Task: Find connections with filter location Erftstadt with filter topic #Lockdownwith filter profile language German with filter current company Antler with filter school Maharshi Dayanand College of Arts Science & Commerce Kamgar Manzil 25 Dr.S.S.Rao Road Parel Mumbai 400 012 with filter industry Data Infrastructure and Analytics with filter service category Demand Generation with filter keywords title Mason
Action: Mouse moved to (559, 75)
Screenshot: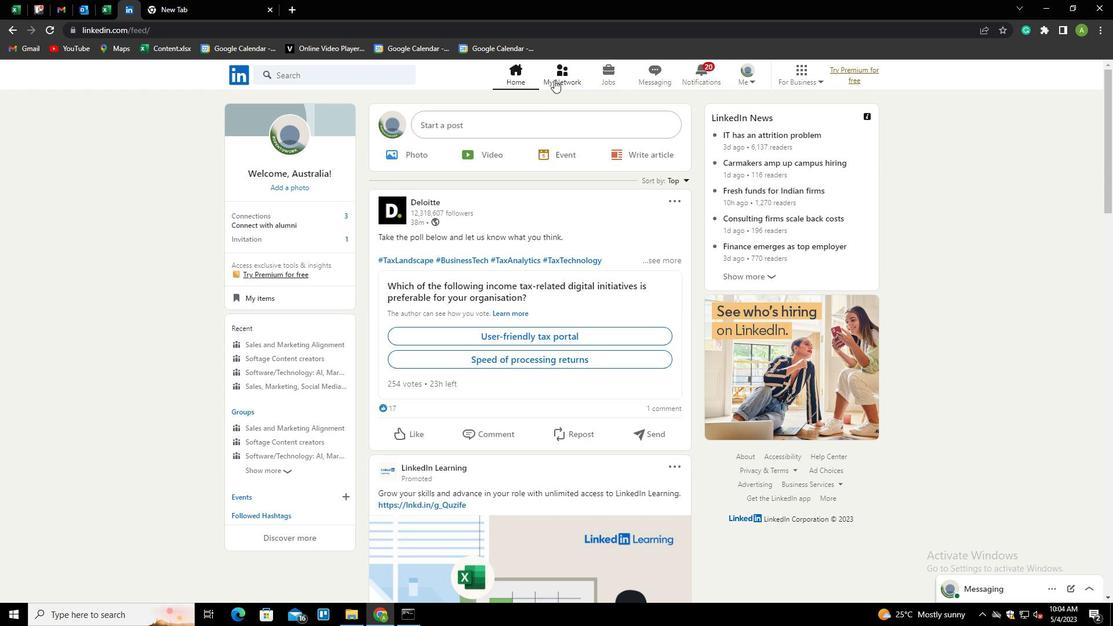
Action: Mouse pressed left at (559, 75)
Screenshot: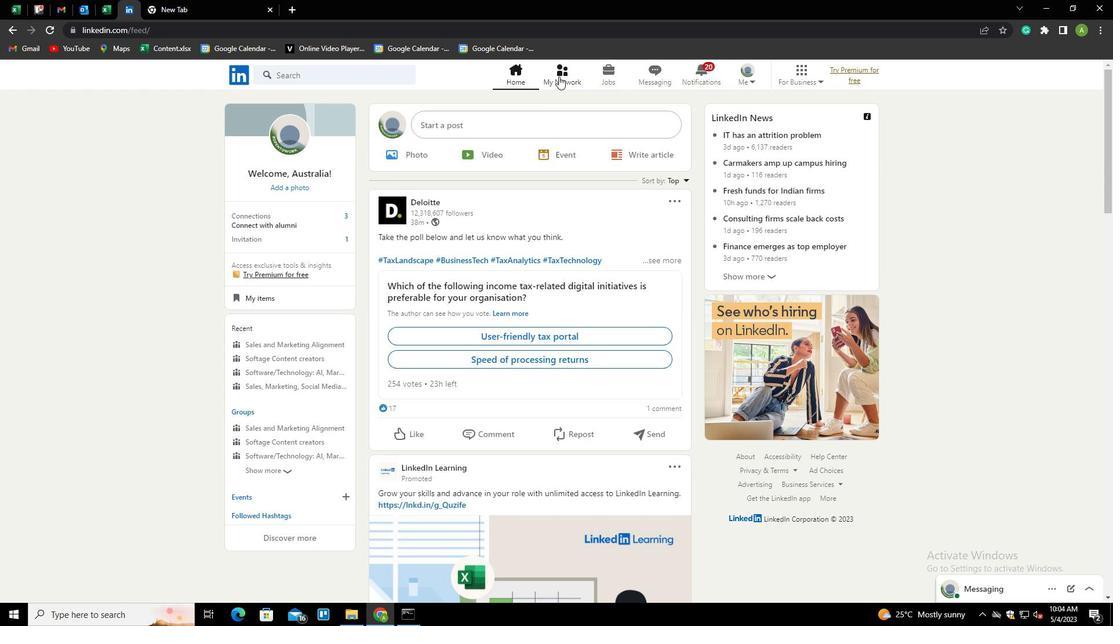 
Action: Mouse moved to (300, 138)
Screenshot: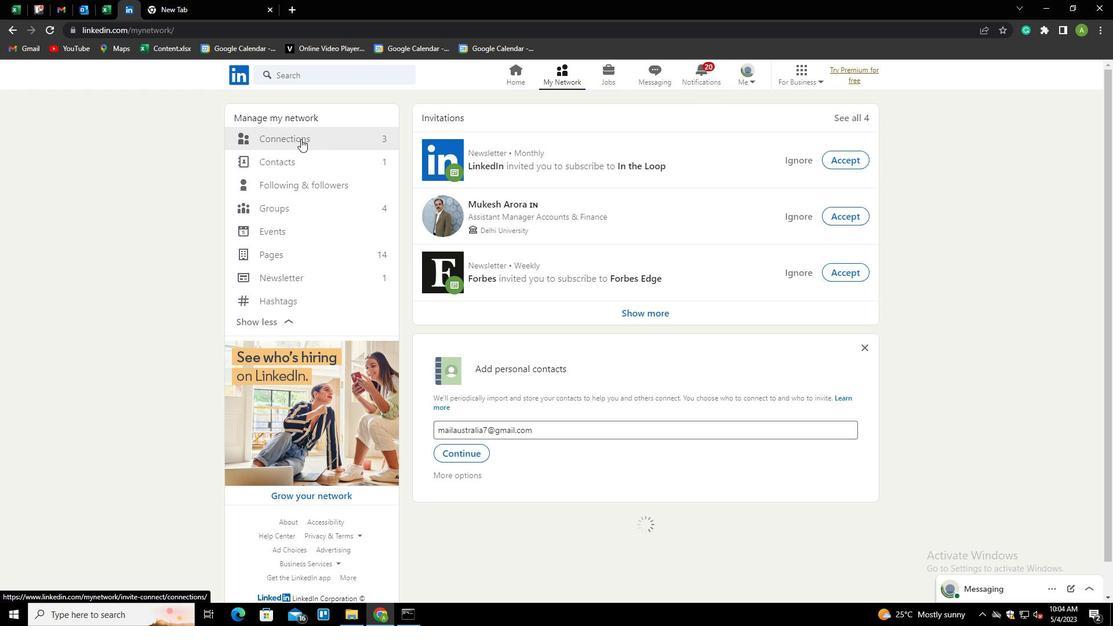 
Action: Mouse pressed left at (300, 138)
Screenshot: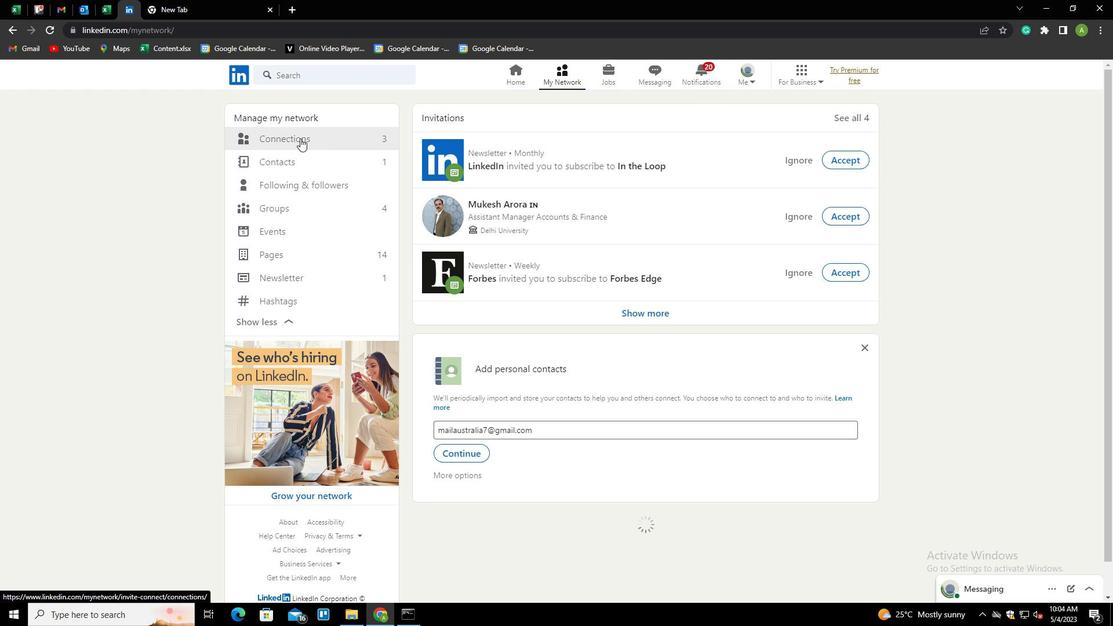 
Action: Mouse moved to (631, 139)
Screenshot: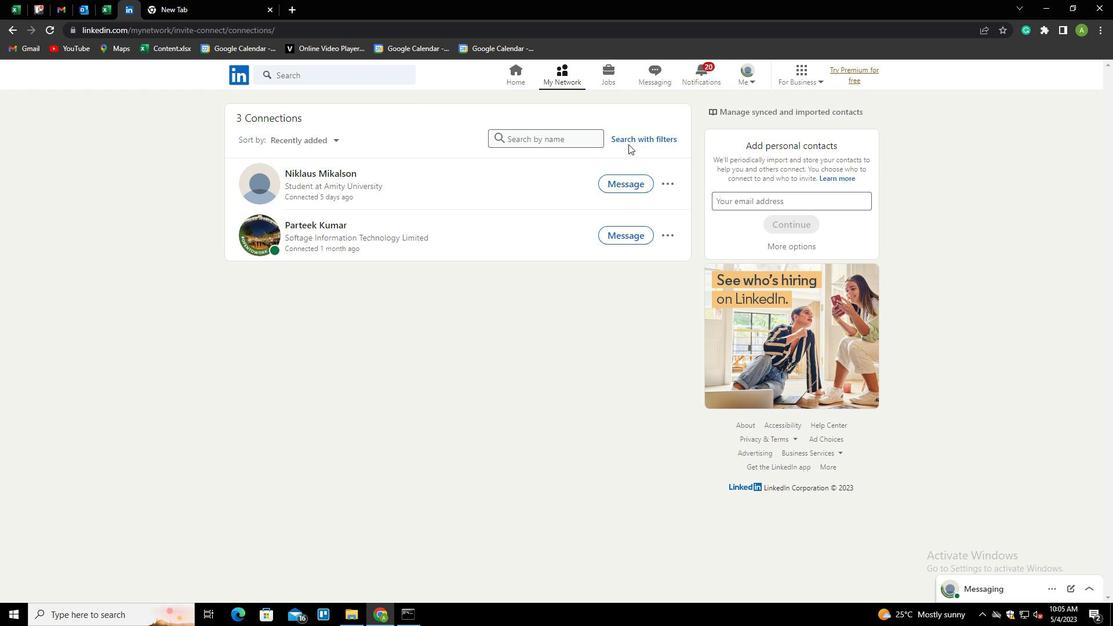
Action: Mouse pressed left at (631, 139)
Screenshot: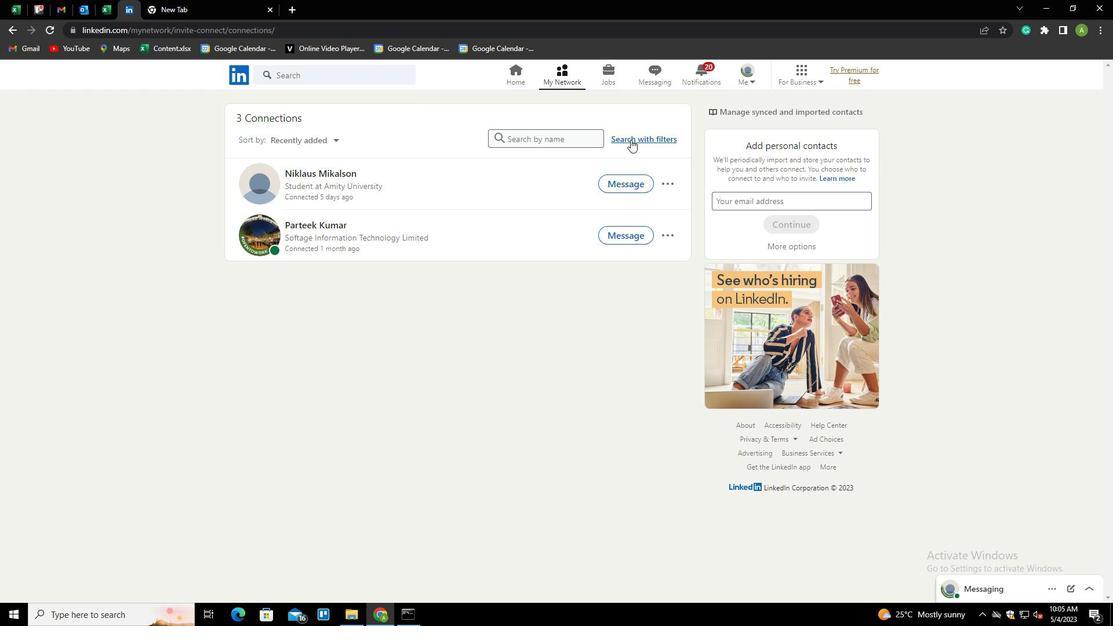 
Action: Mouse moved to (596, 108)
Screenshot: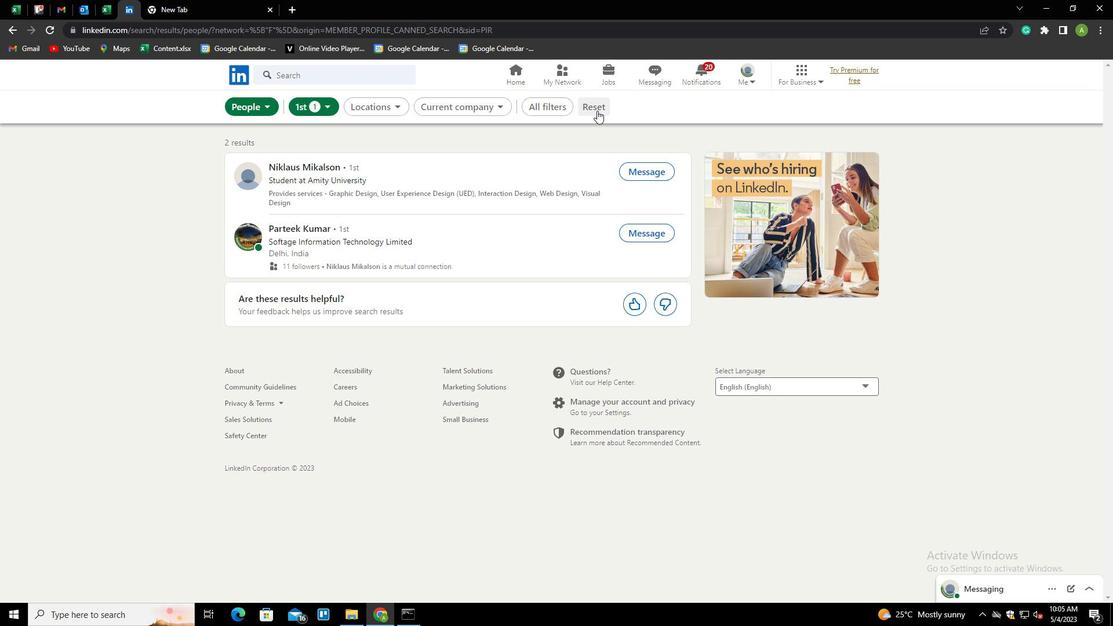 
Action: Mouse pressed left at (596, 108)
Screenshot: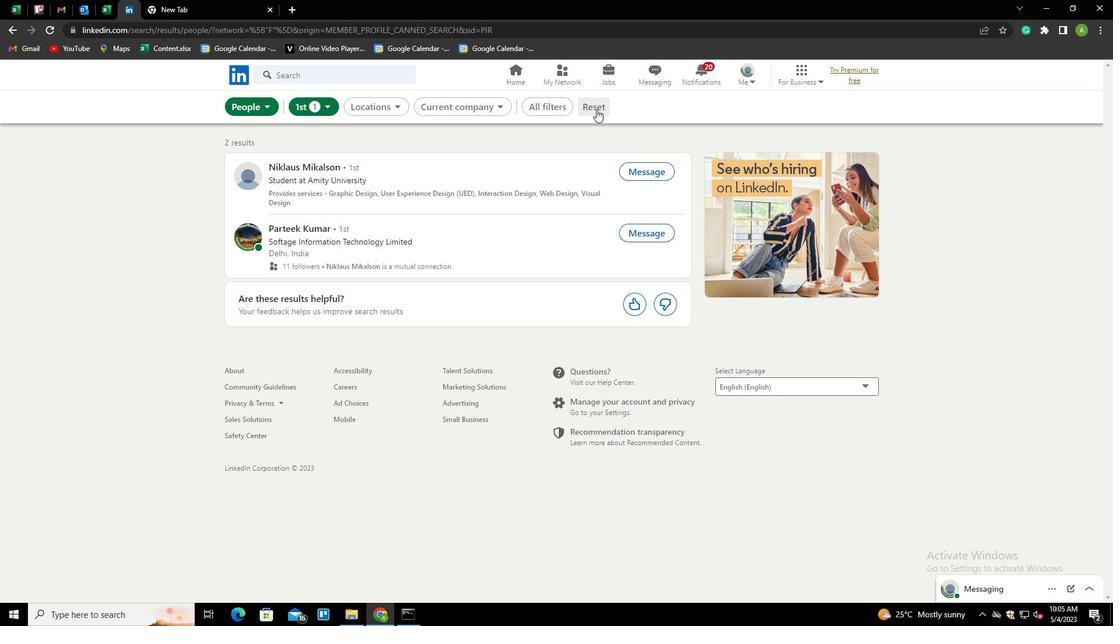 
Action: Mouse moved to (581, 109)
Screenshot: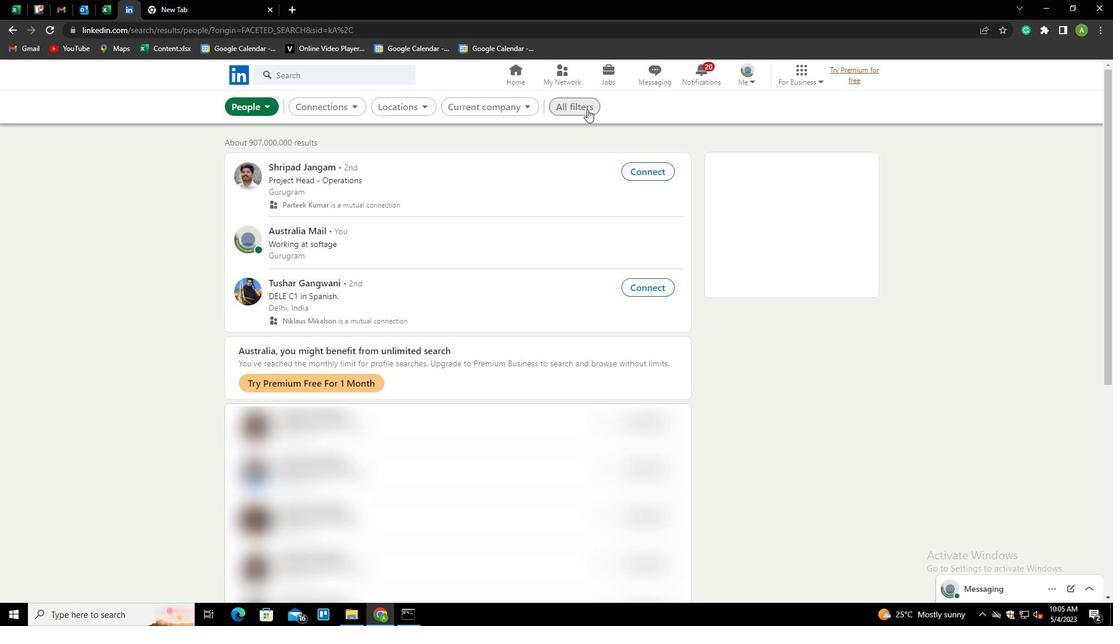 
Action: Mouse pressed left at (581, 109)
Screenshot: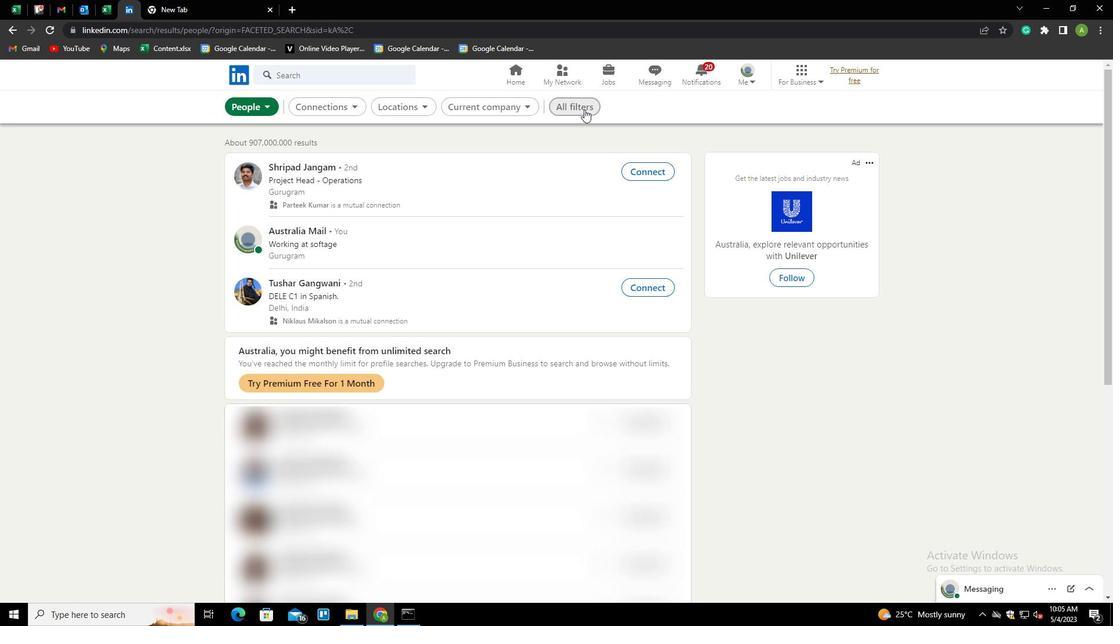 
Action: Mouse moved to (949, 347)
Screenshot: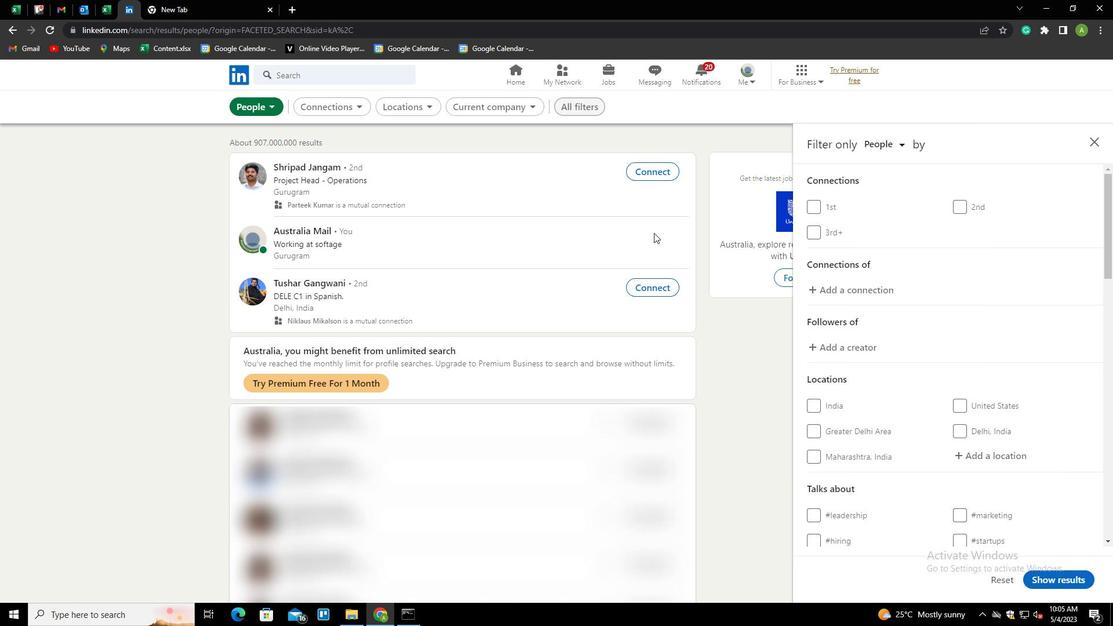 
Action: Mouse scrolled (949, 346) with delta (0, 0)
Screenshot: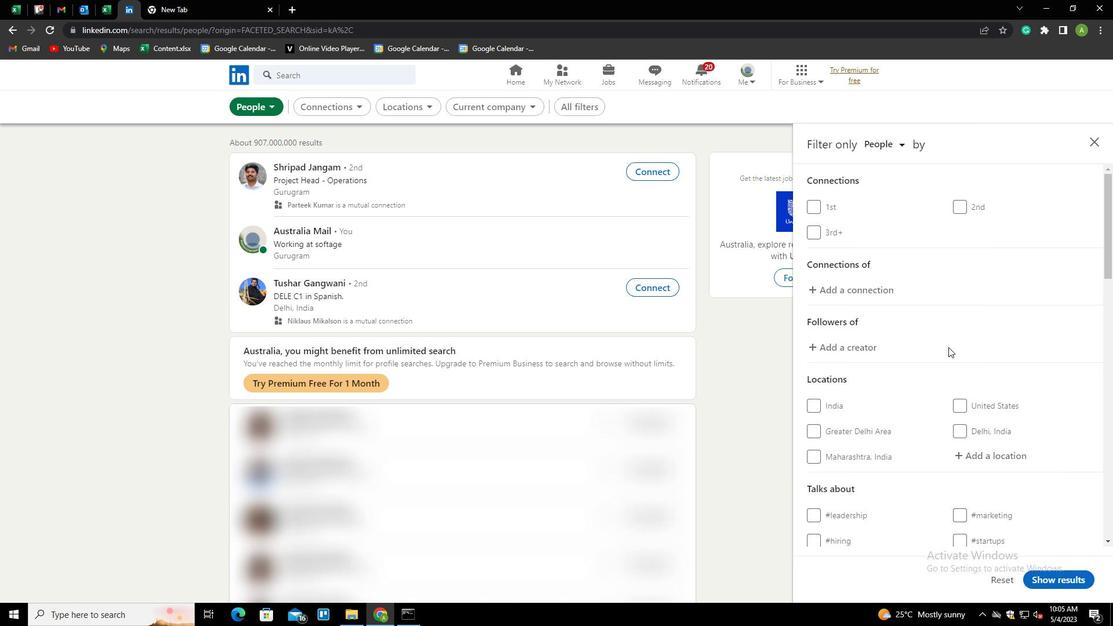 
Action: Mouse scrolled (949, 346) with delta (0, 0)
Screenshot: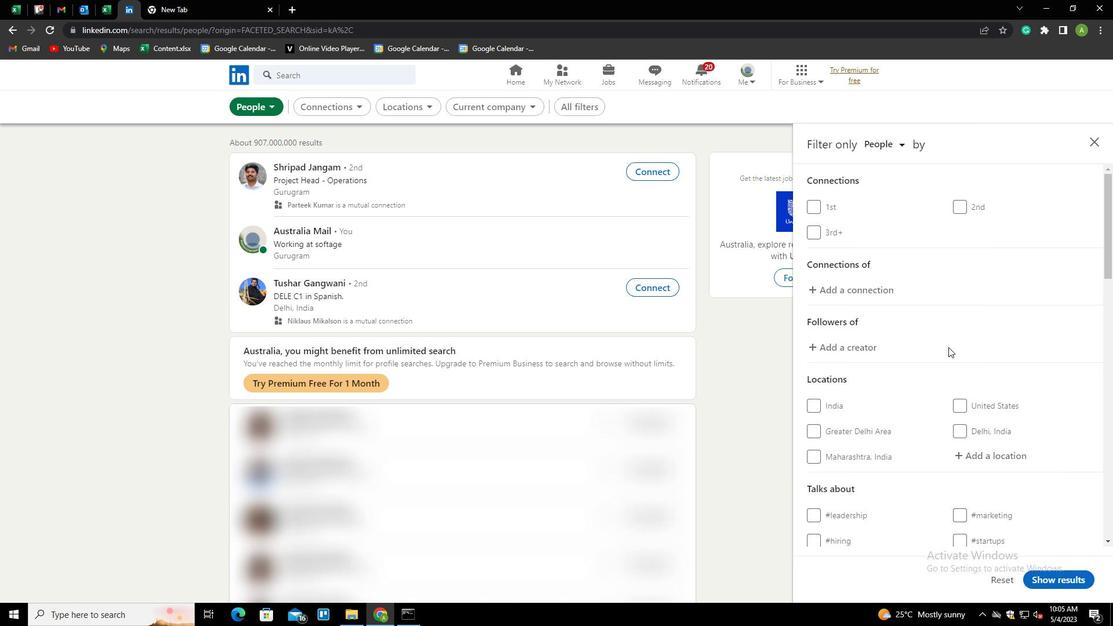 
Action: Mouse moved to (989, 340)
Screenshot: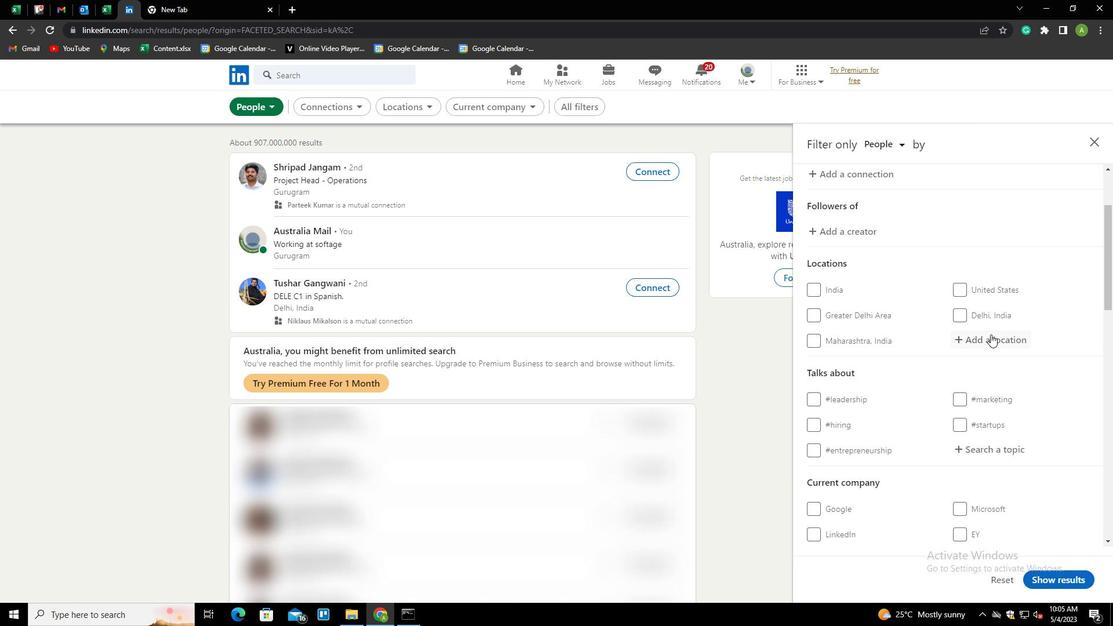 
Action: Mouse pressed left at (989, 340)
Screenshot: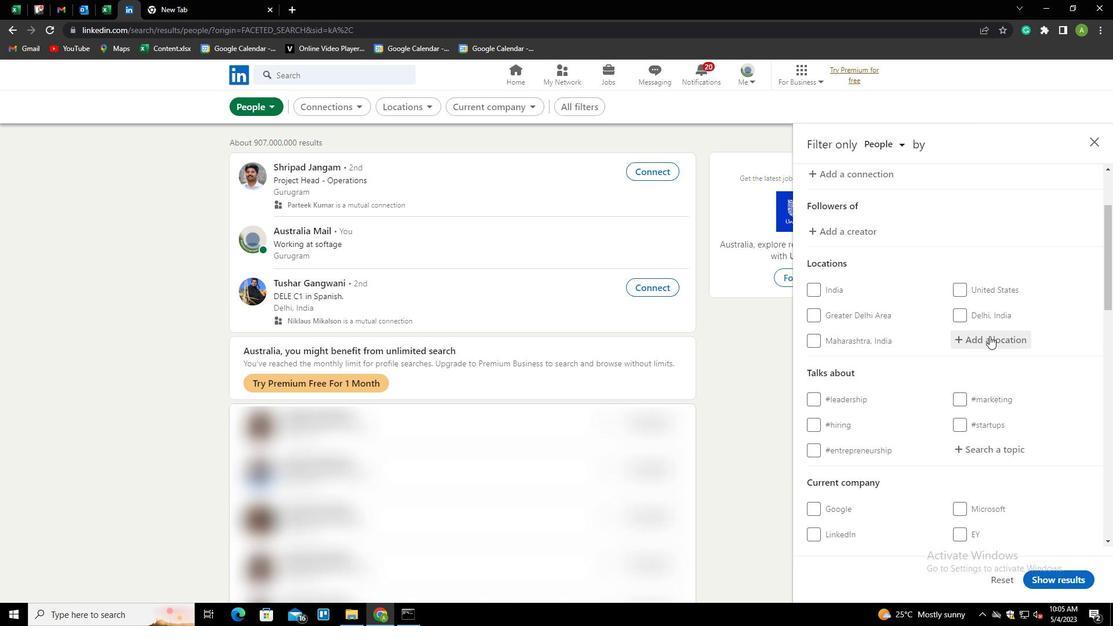 
Action: Key pressed <Key.shift>ERFTSTAD<Key.down><Key.enter>
Screenshot: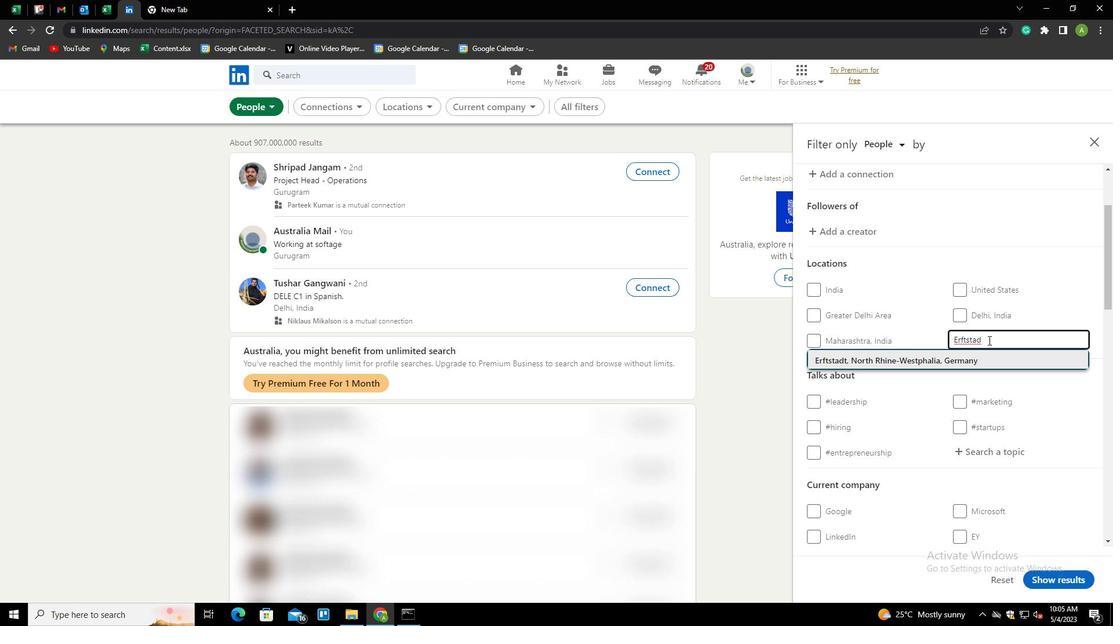 
Action: Mouse scrolled (989, 339) with delta (0, 0)
Screenshot: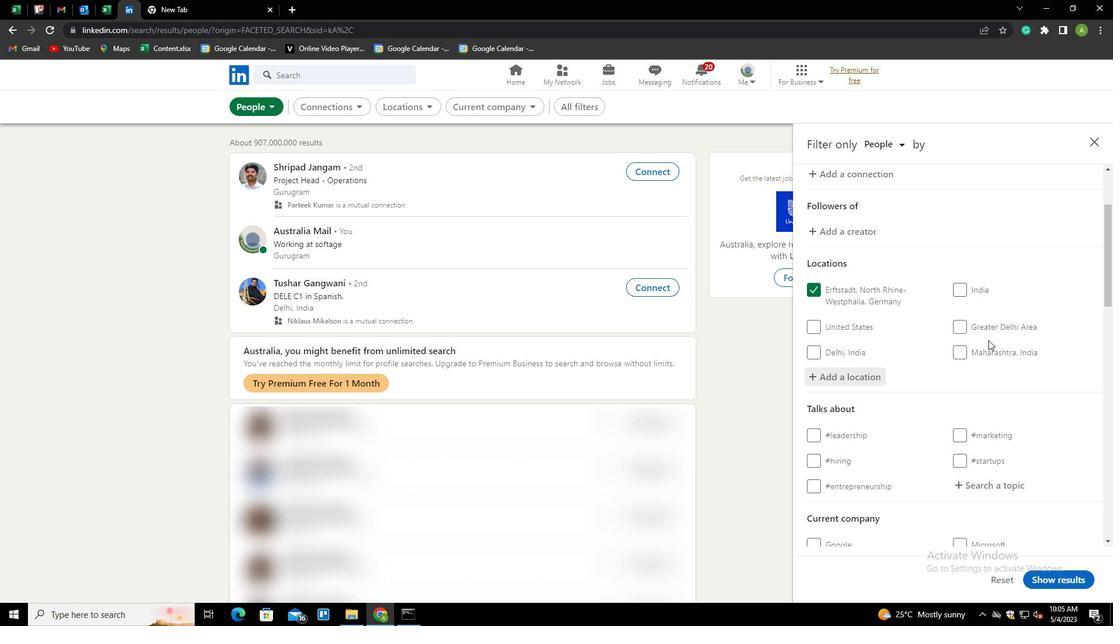 
Action: Mouse scrolled (989, 339) with delta (0, 0)
Screenshot: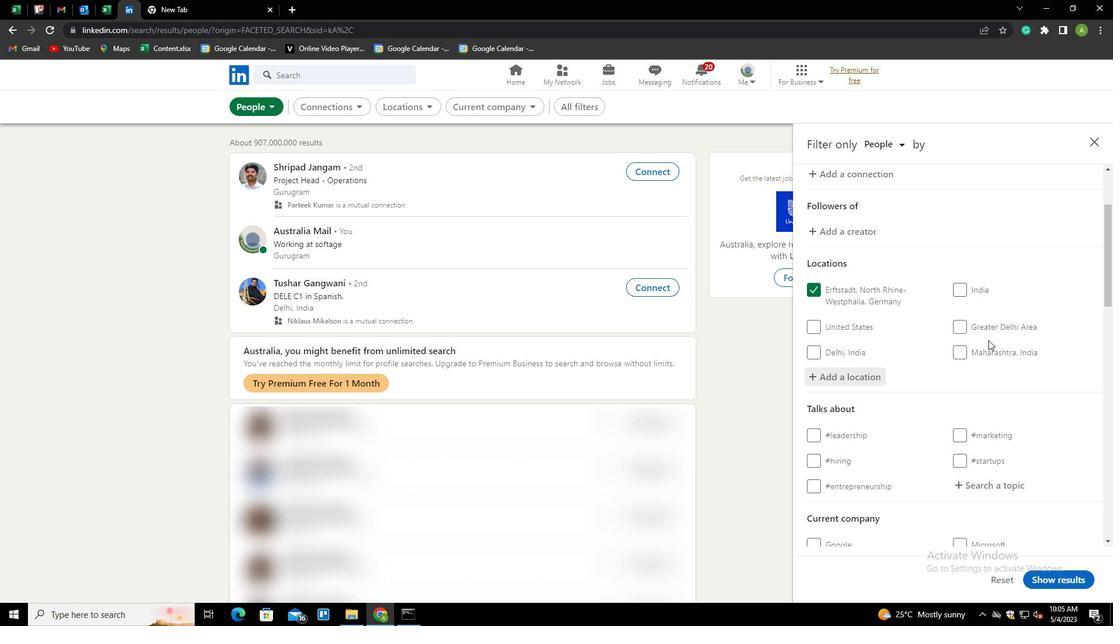 
Action: Mouse scrolled (989, 339) with delta (0, 0)
Screenshot: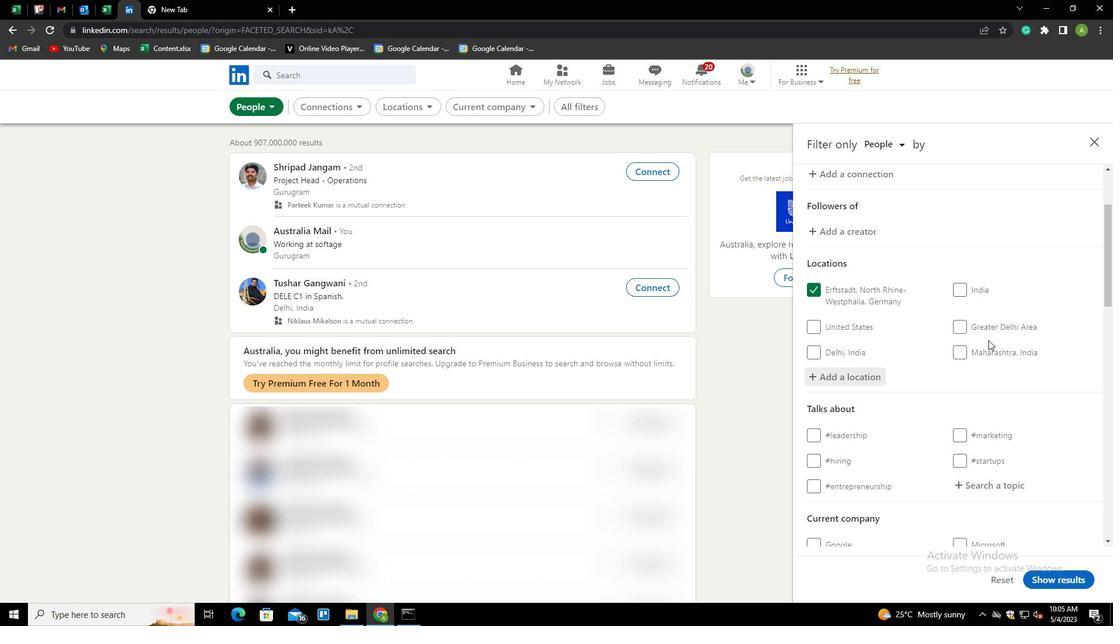 
Action: Mouse scrolled (989, 339) with delta (0, 0)
Screenshot: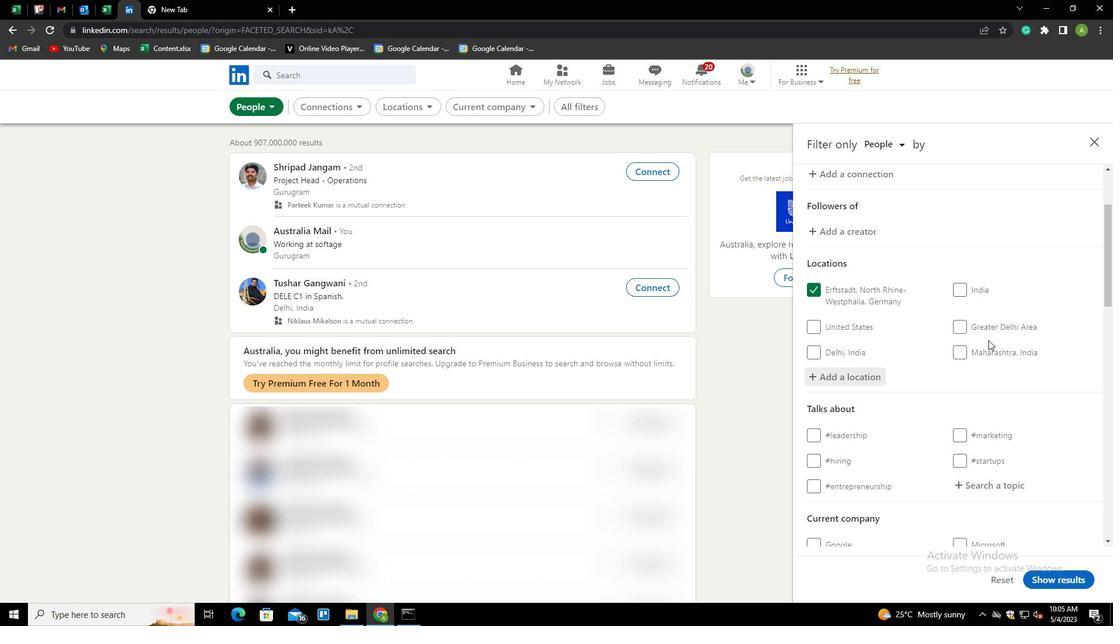 
Action: Mouse moved to (974, 254)
Screenshot: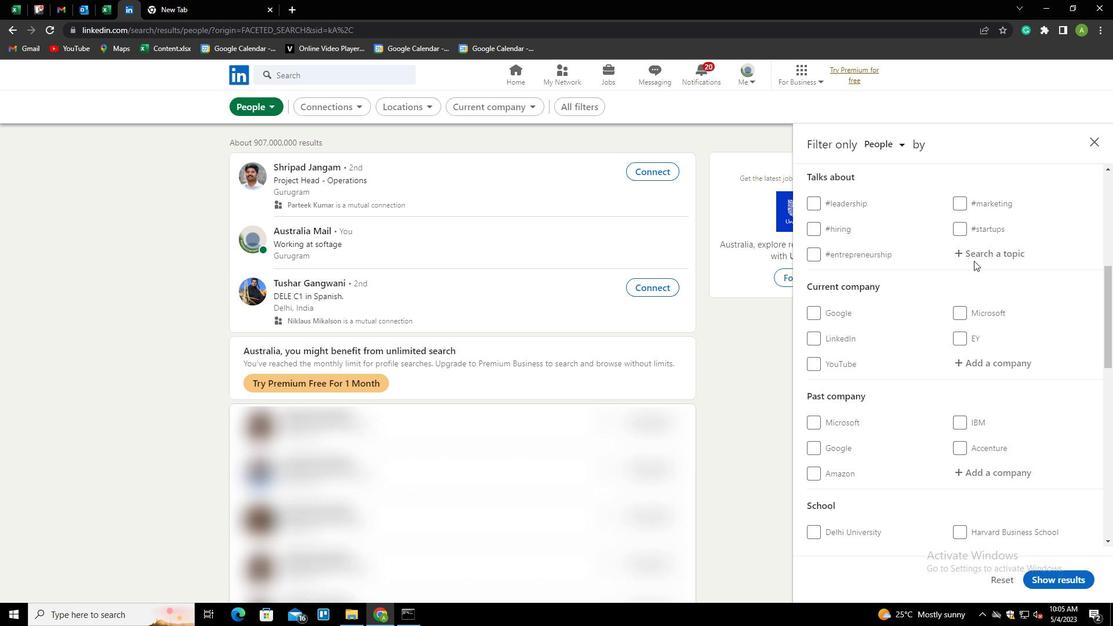 
Action: Mouse pressed left at (974, 254)
Screenshot: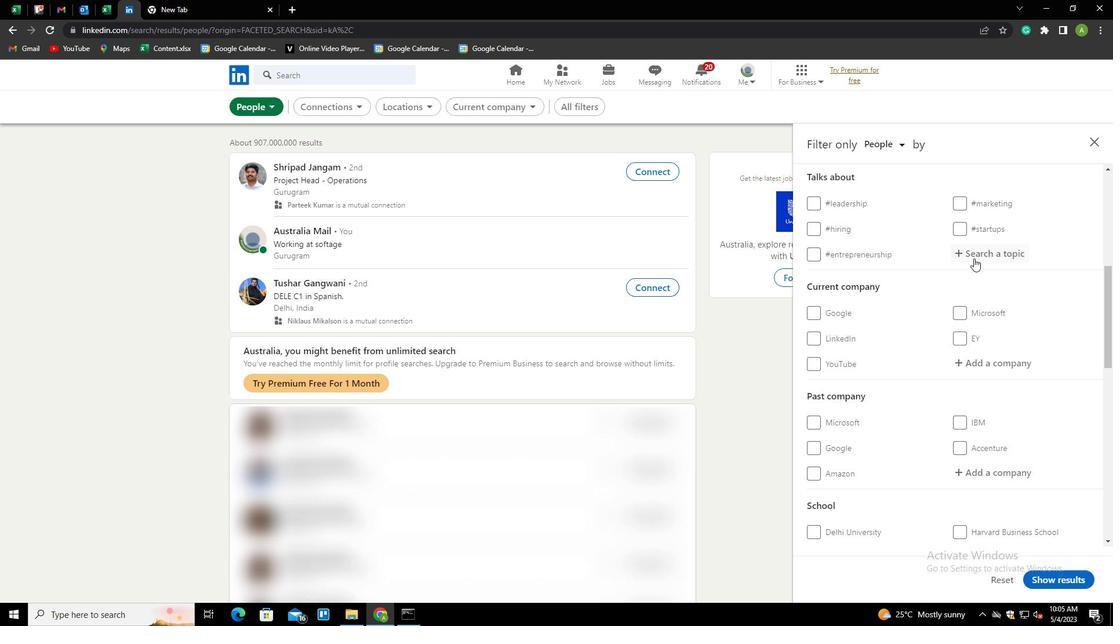 
Action: Key pressed LOCKDOW<Key.down><Key.enter>
Screenshot: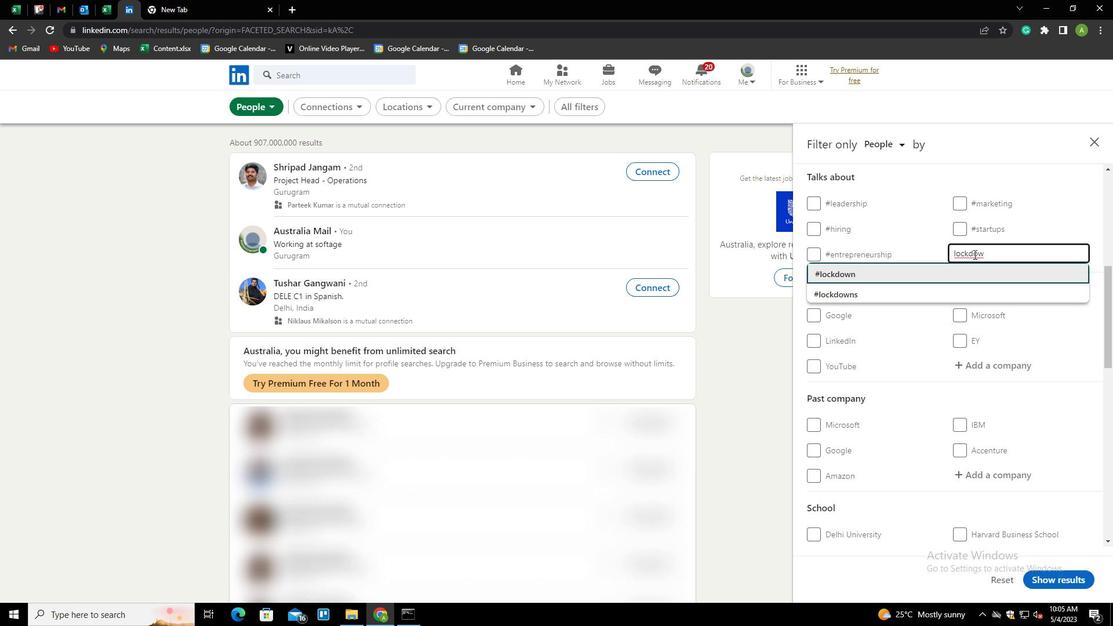 
Action: Mouse scrolled (974, 254) with delta (0, 0)
Screenshot: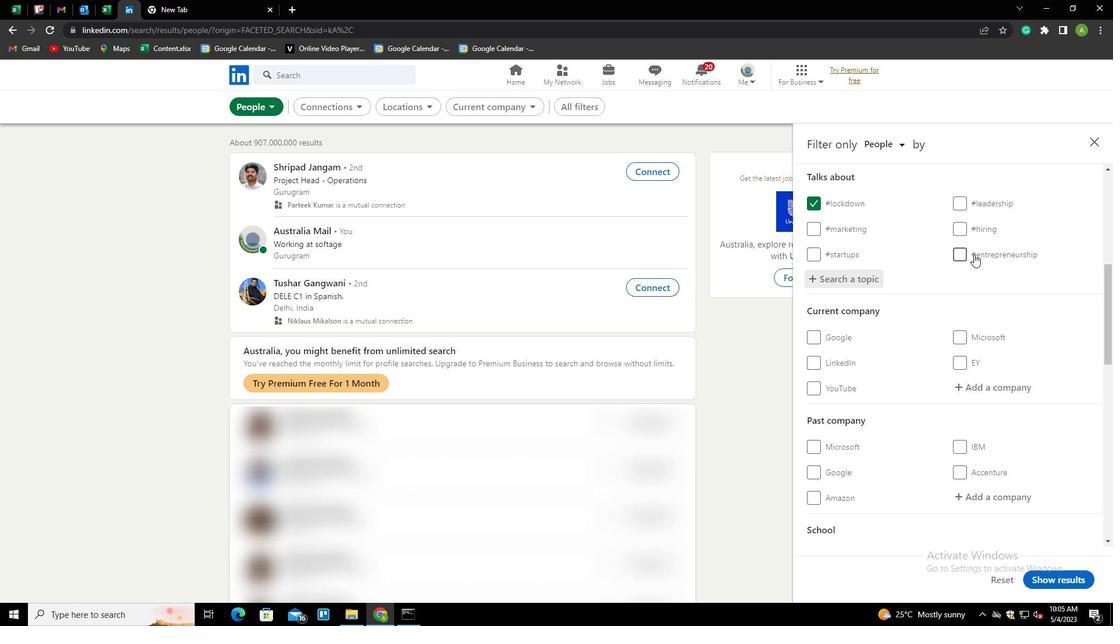 
Action: Mouse scrolled (974, 254) with delta (0, 0)
Screenshot: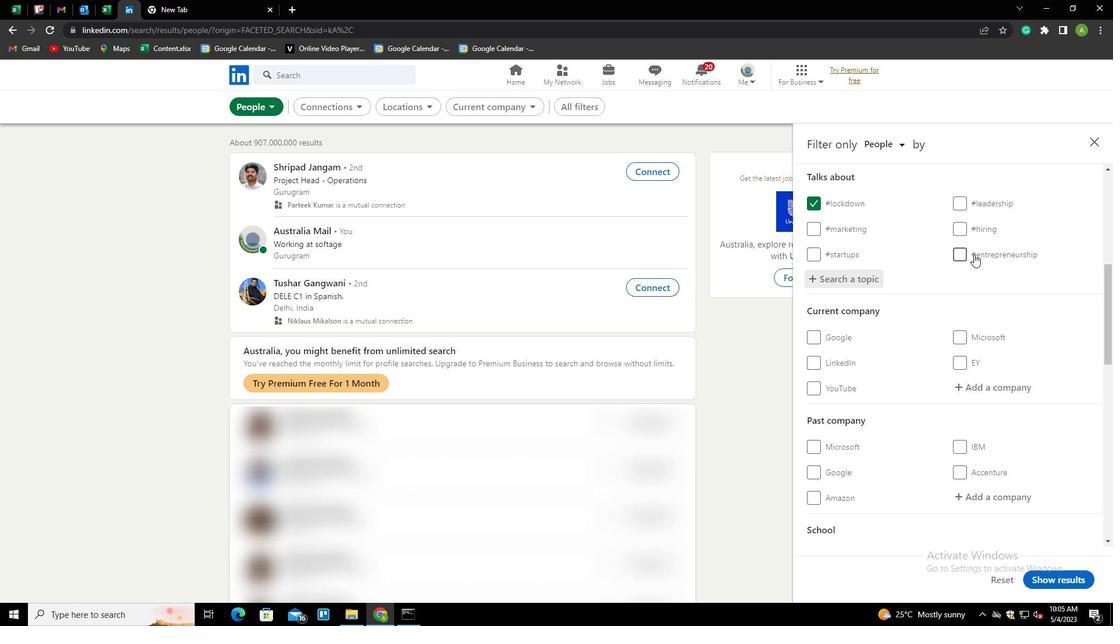 
Action: Mouse scrolled (974, 254) with delta (0, 0)
Screenshot: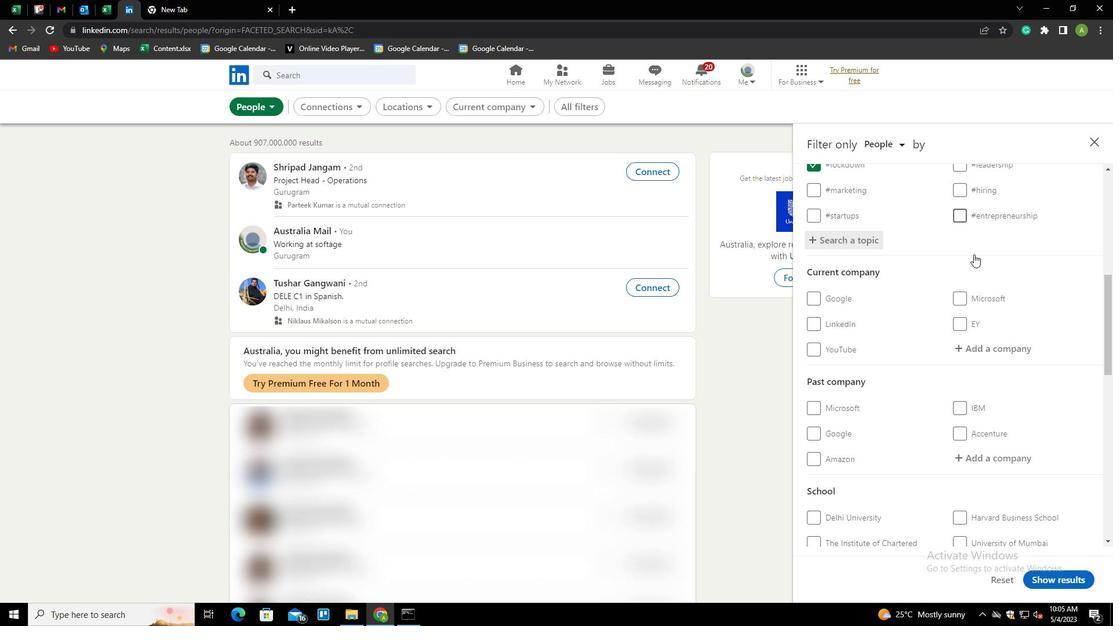 
Action: Mouse scrolled (974, 254) with delta (0, 0)
Screenshot: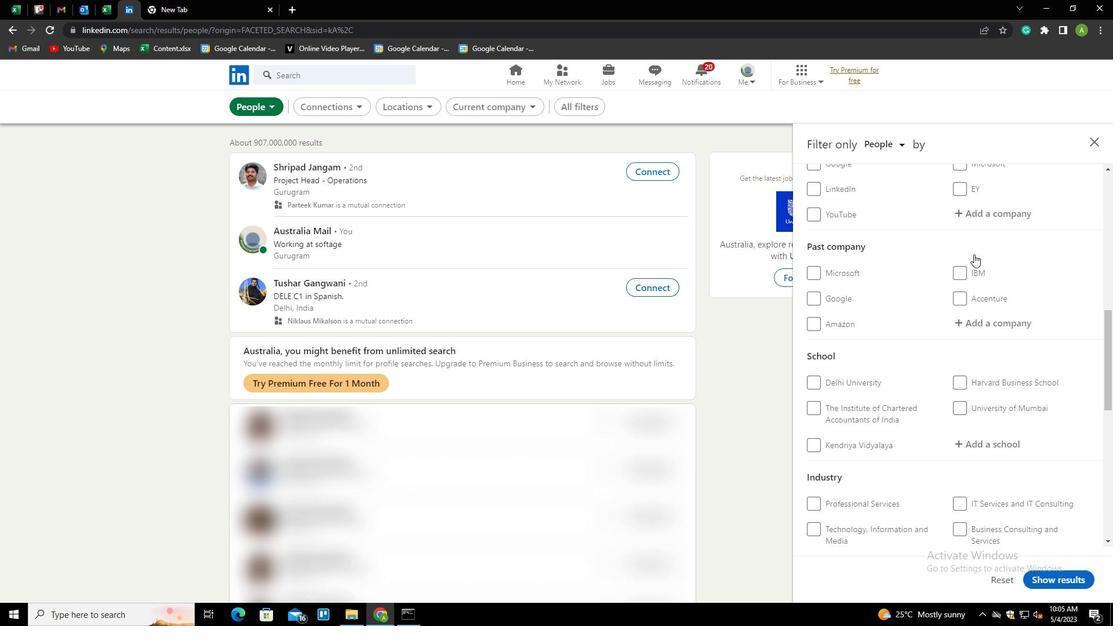 
Action: Mouse scrolled (974, 254) with delta (0, 0)
Screenshot: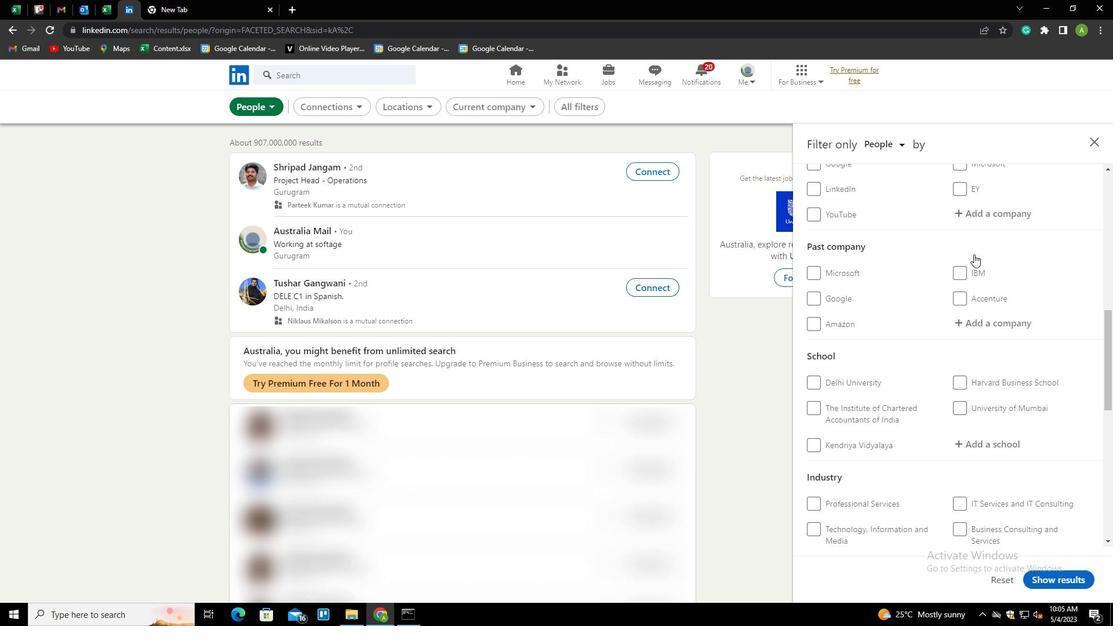 
Action: Mouse scrolled (974, 254) with delta (0, 0)
Screenshot: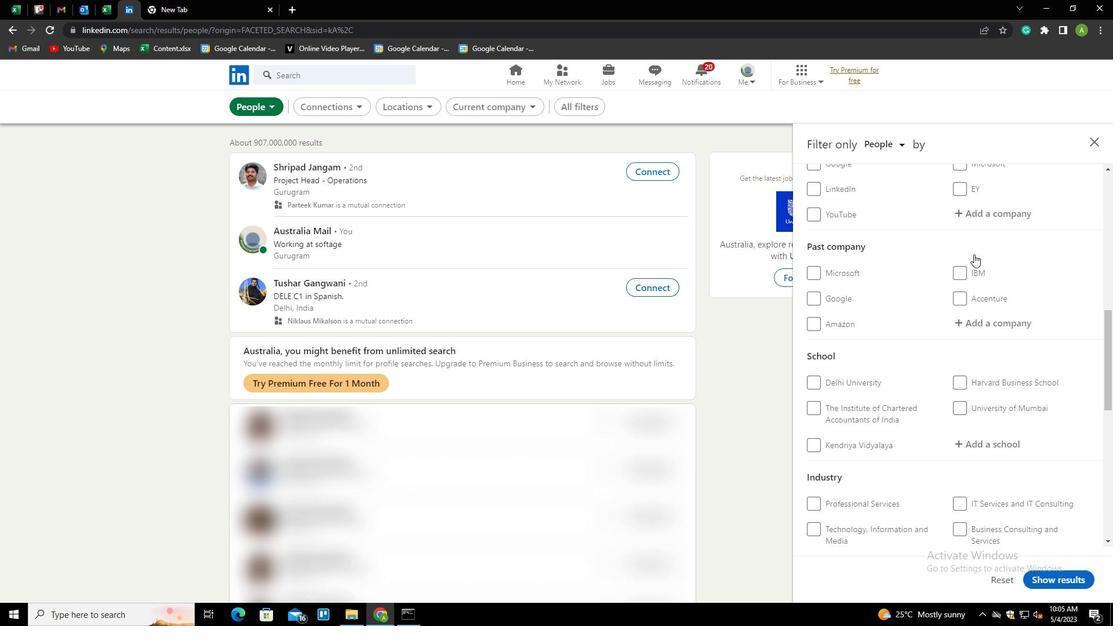 
Action: Mouse scrolled (974, 254) with delta (0, 0)
Screenshot: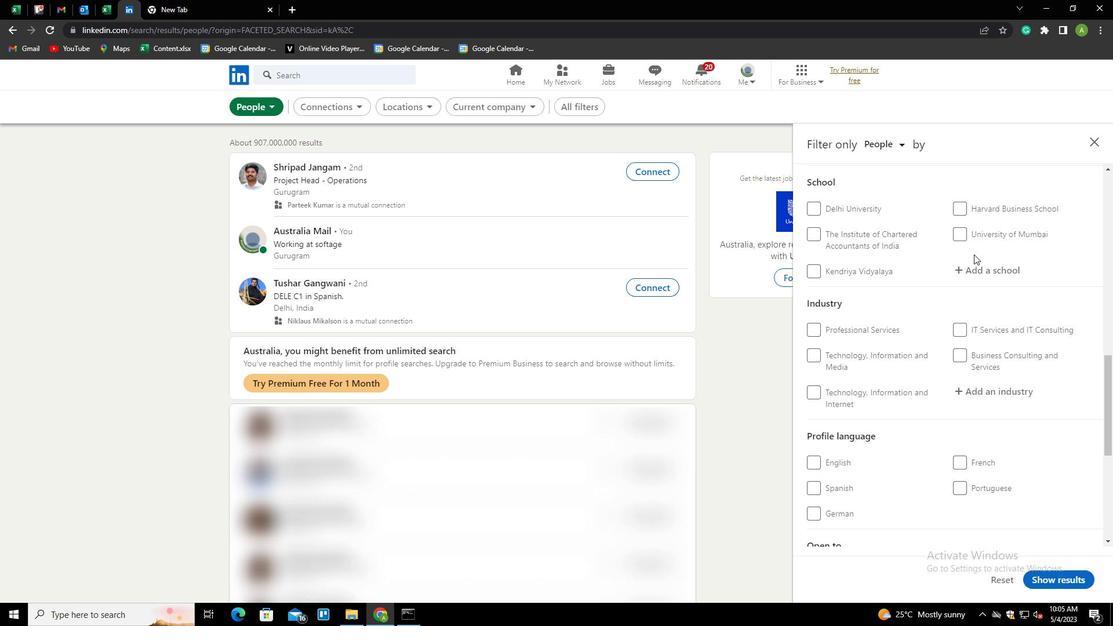 
Action: Mouse moved to (824, 451)
Screenshot: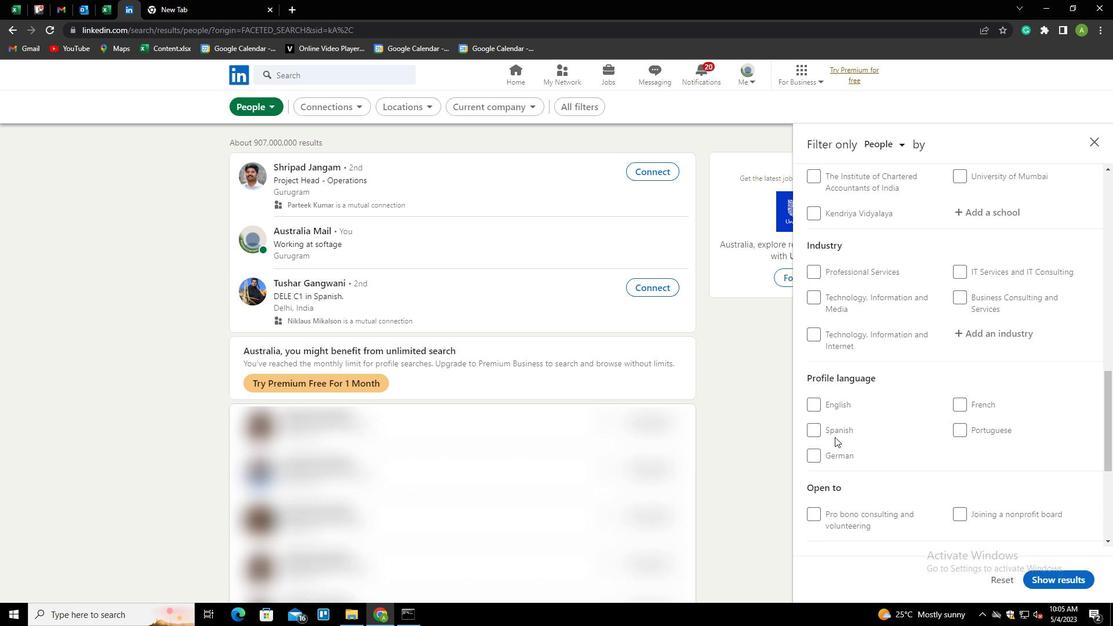 
Action: Mouse pressed left at (824, 451)
Screenshot: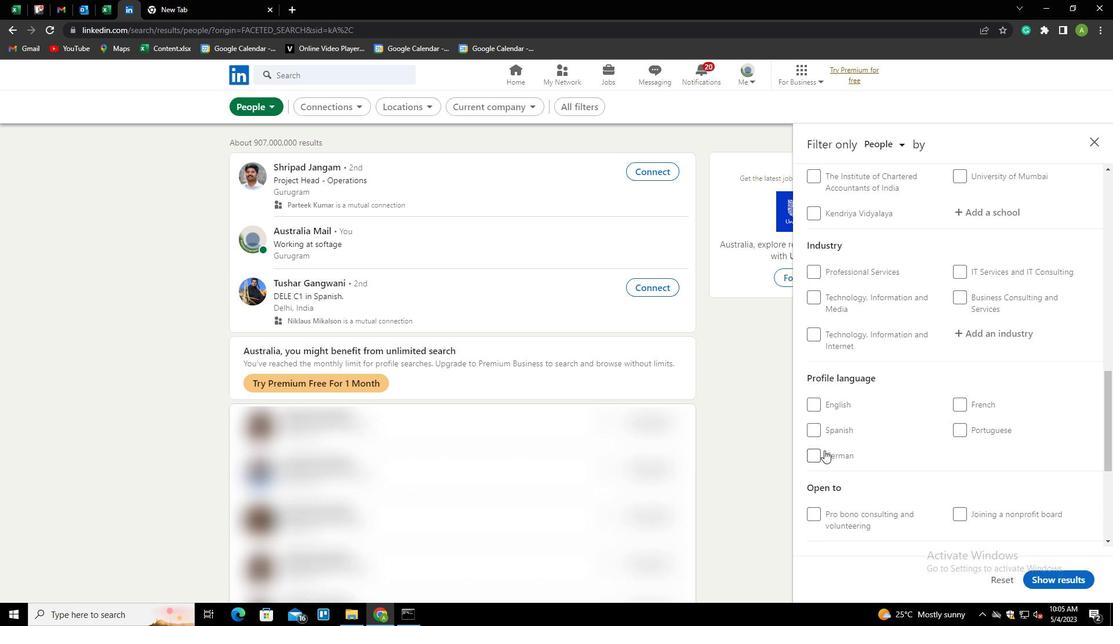 
Action: Mouse moved to (889, 414)
Screenshot: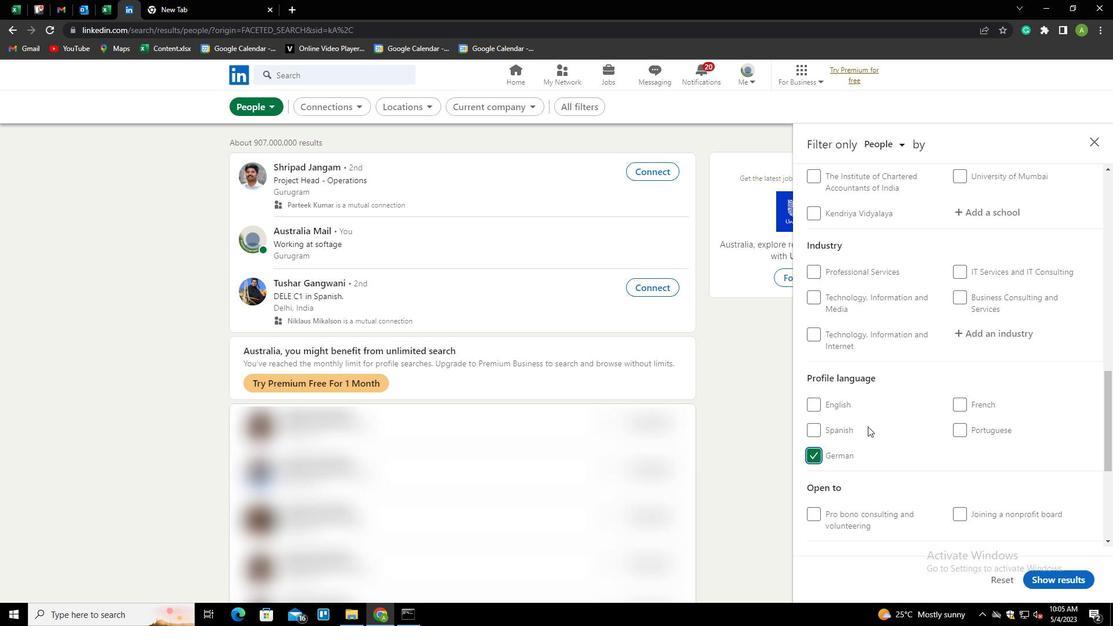 
Action: Mouse scrolled (889, 414) with delta (0, 0)
Screenshot: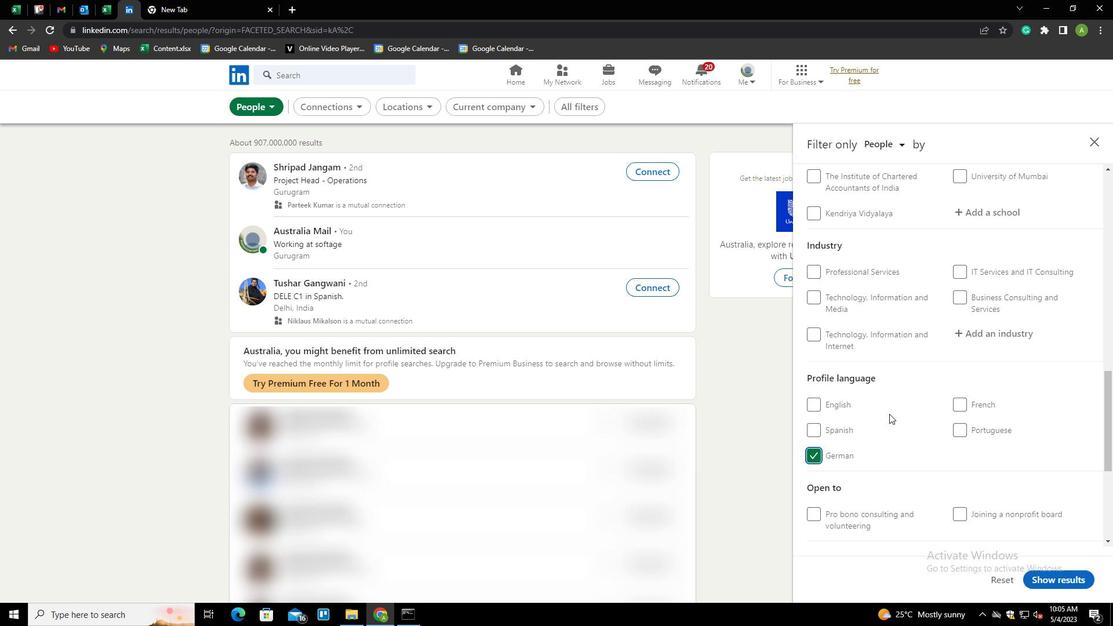 
Action: Mouse scrolled (889, 414) with delta (0, 0)
Screenshot: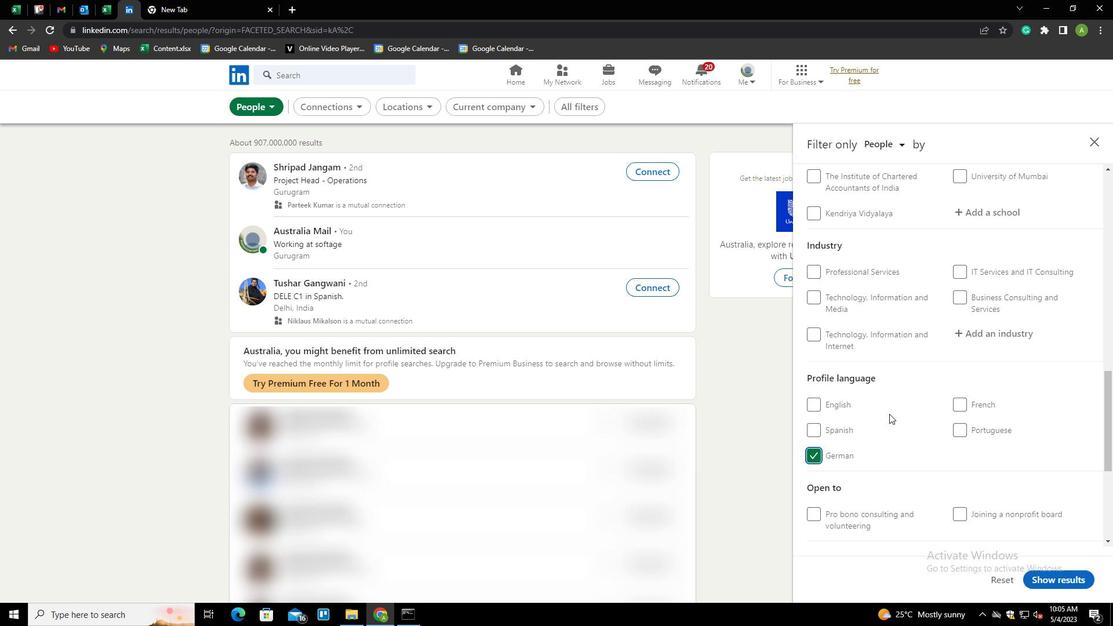 
Action: Mouse scrolled (889, 414) with delta (0, 0)
Screenshot: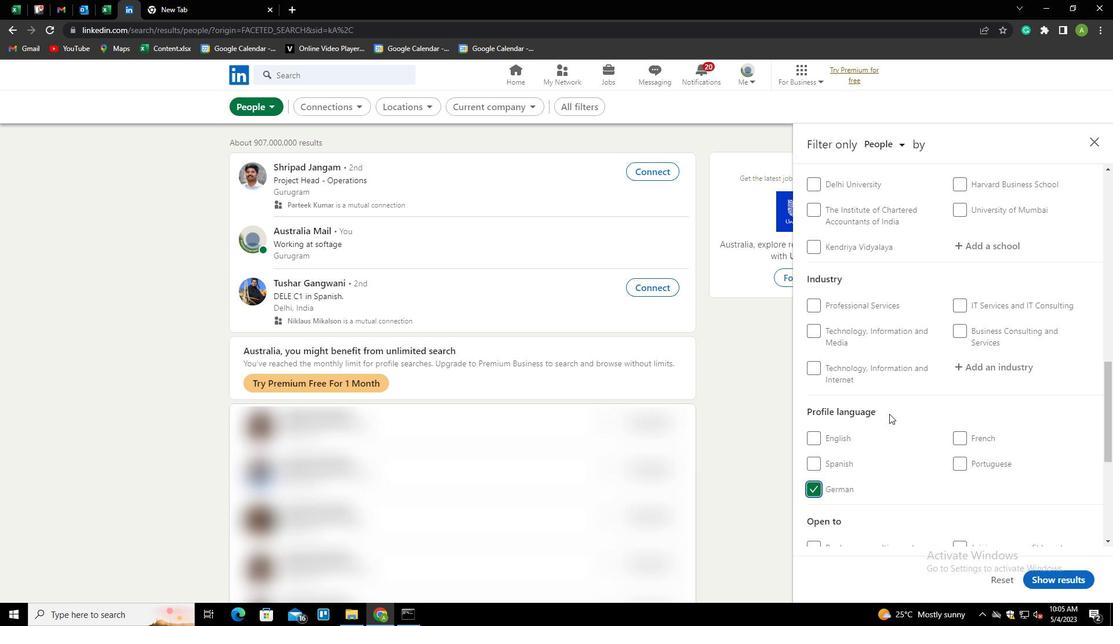 
Action: Mouse scrolled (889, 414) with delta (0, 0)
Screenshot: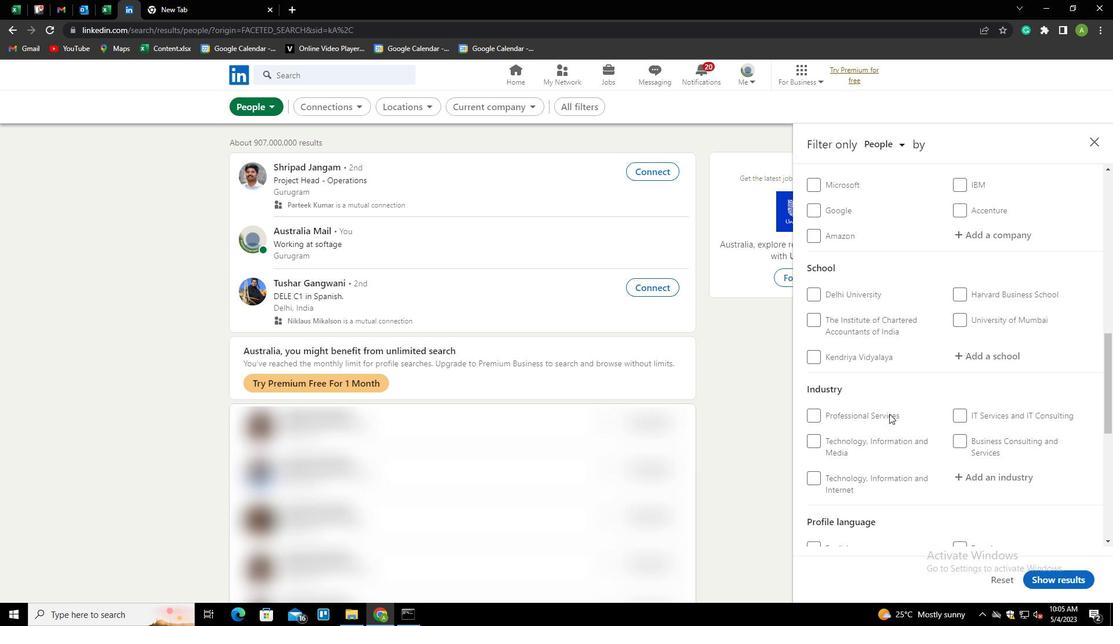 
Action: Mouse scrolled (889, 414) with delta (0, 0)
Screenshot: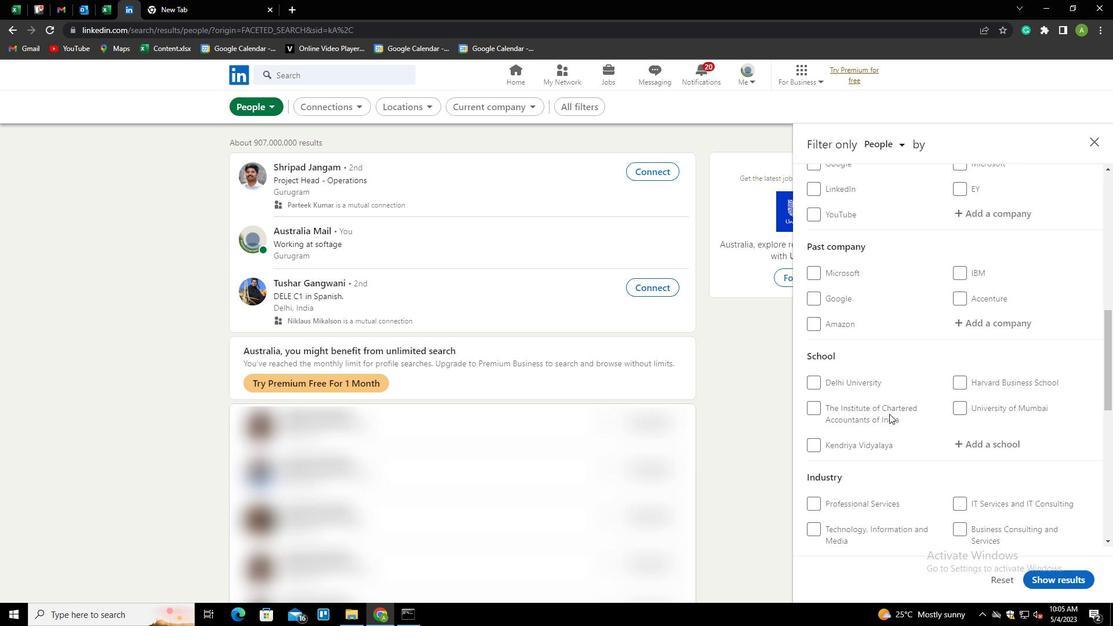 
Action: Mouse scrolled (889, 414) with delta (0, 0)
Screenshot: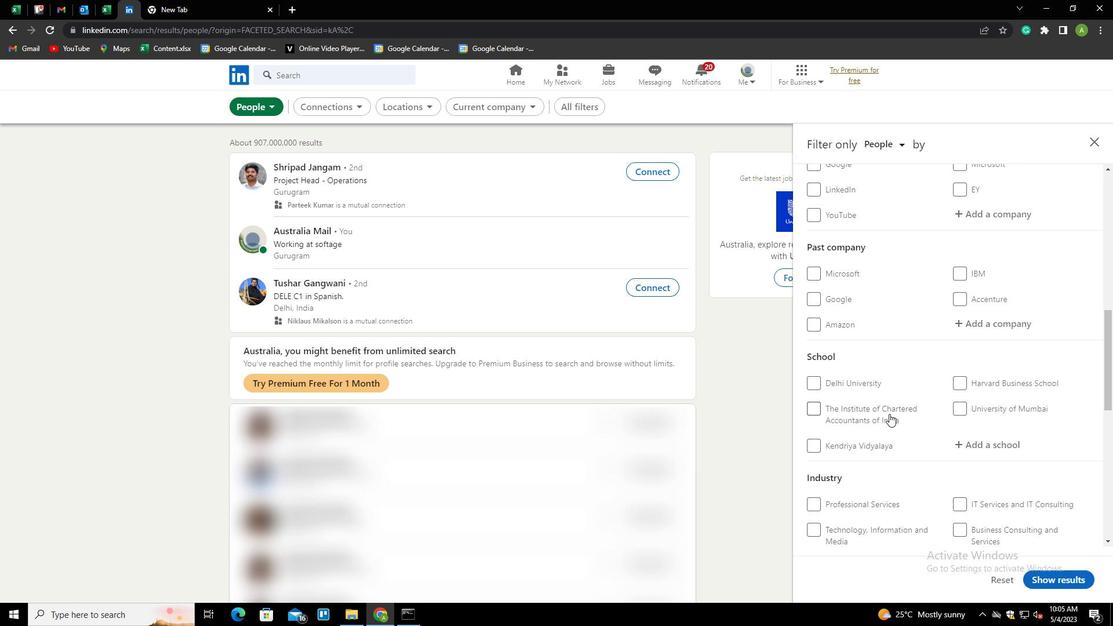 
Action: Mouse scrolled (889, 414) with delta (0, 0)
Screenshot: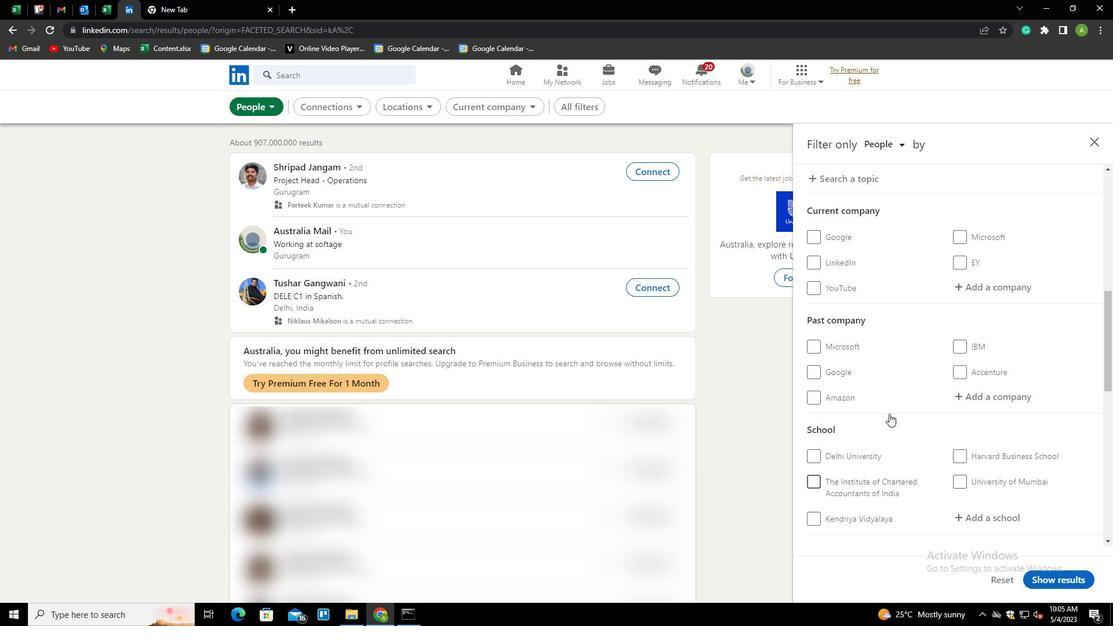 
Action: Mouse scrolled (889, 414) with delta (0, 0)
Screenshot: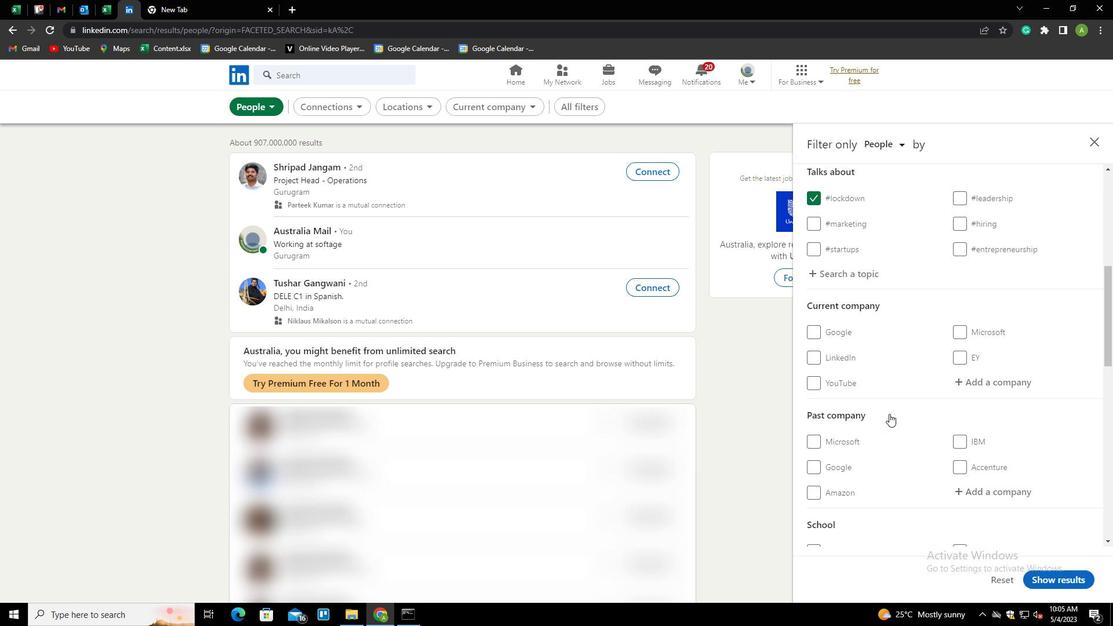 
Action: Mouse moved to (976, 440)
Screenshot: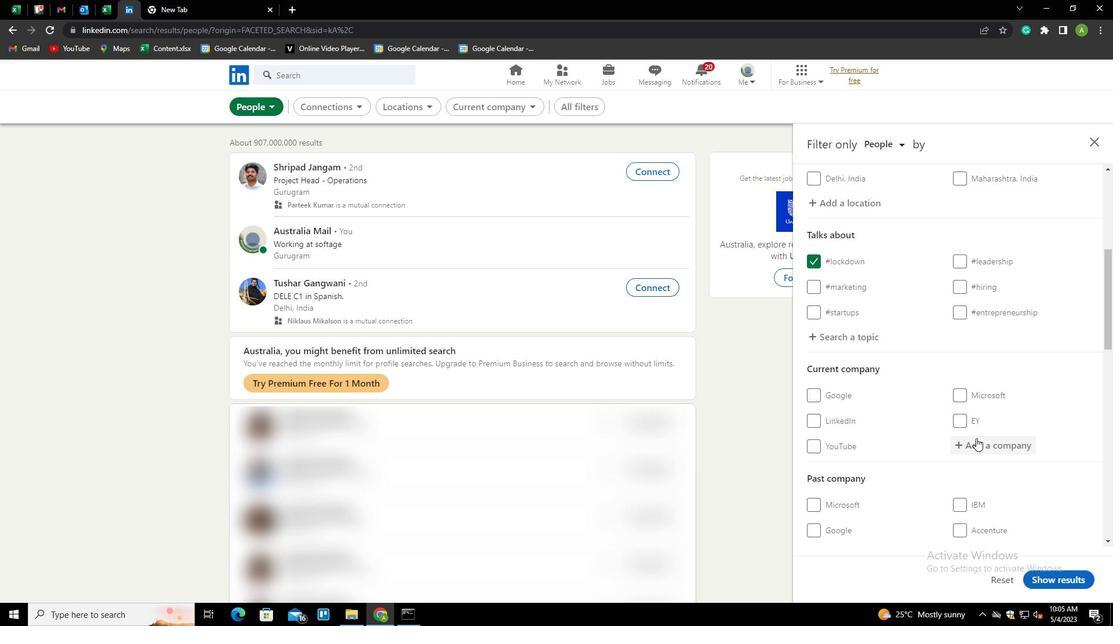 
Action: Mouse pressed left at (976, 440)
Screenshot: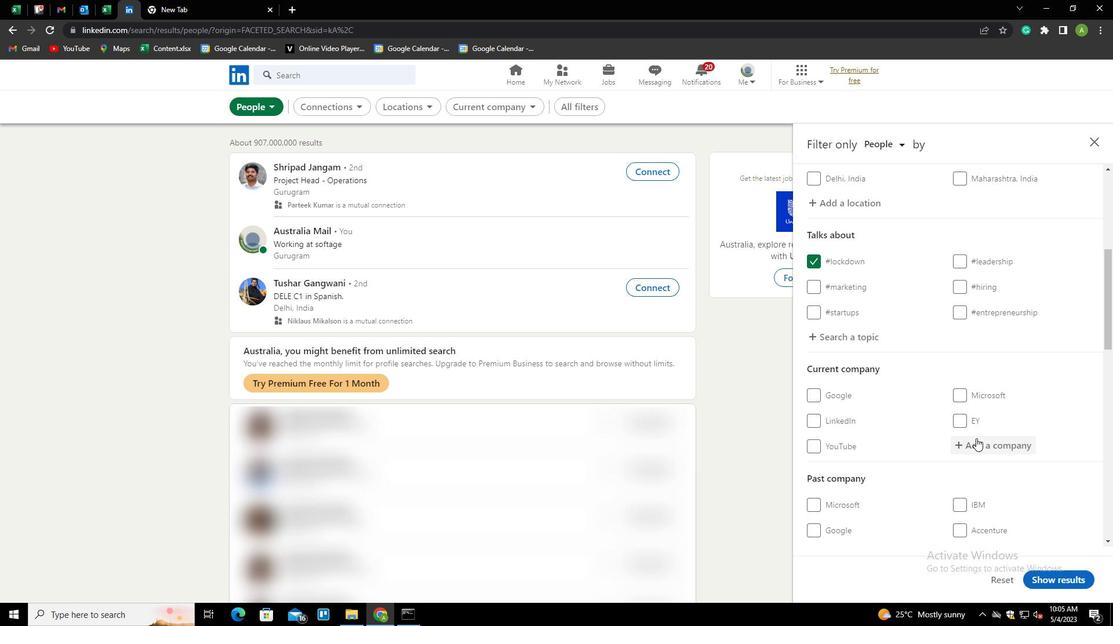 
Action: Mouse moved to (977, 442)
Screenshot: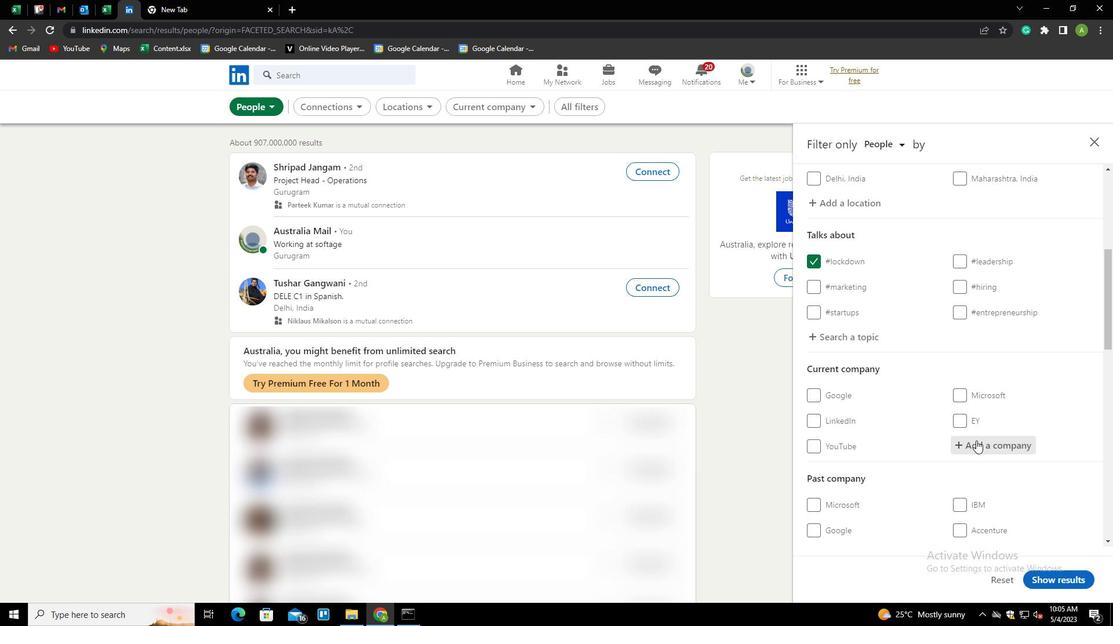 
Action: Key pressed <Key.shift>ANTLER<Key.down><Key.enter>
Screenshot: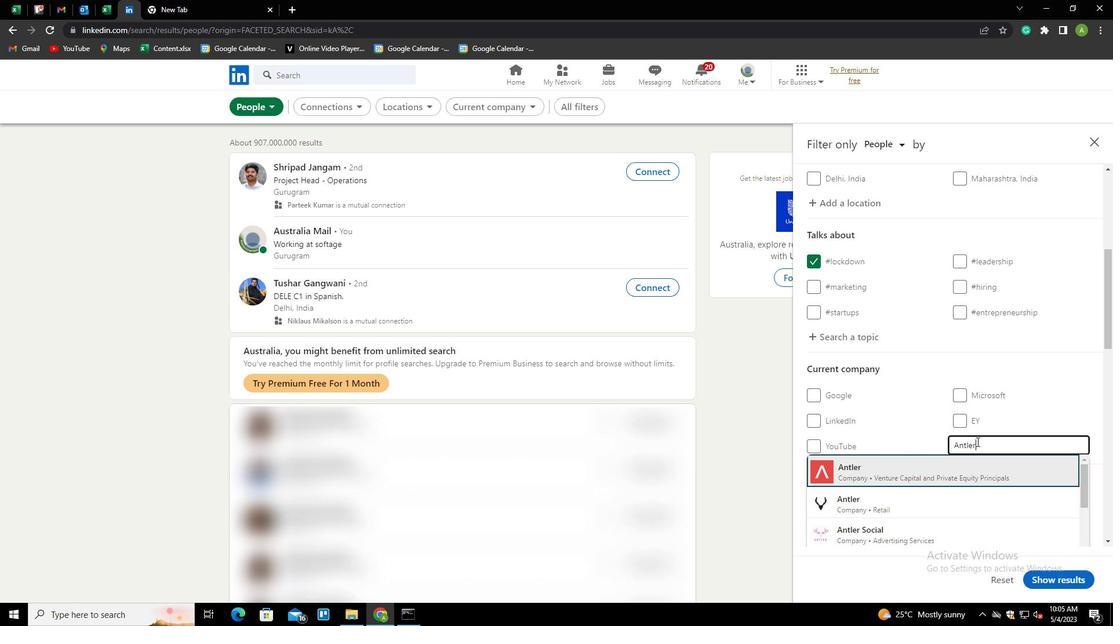 
Action: Mouse scrolled (977, 441) with delta (0, 0)
Screenshot: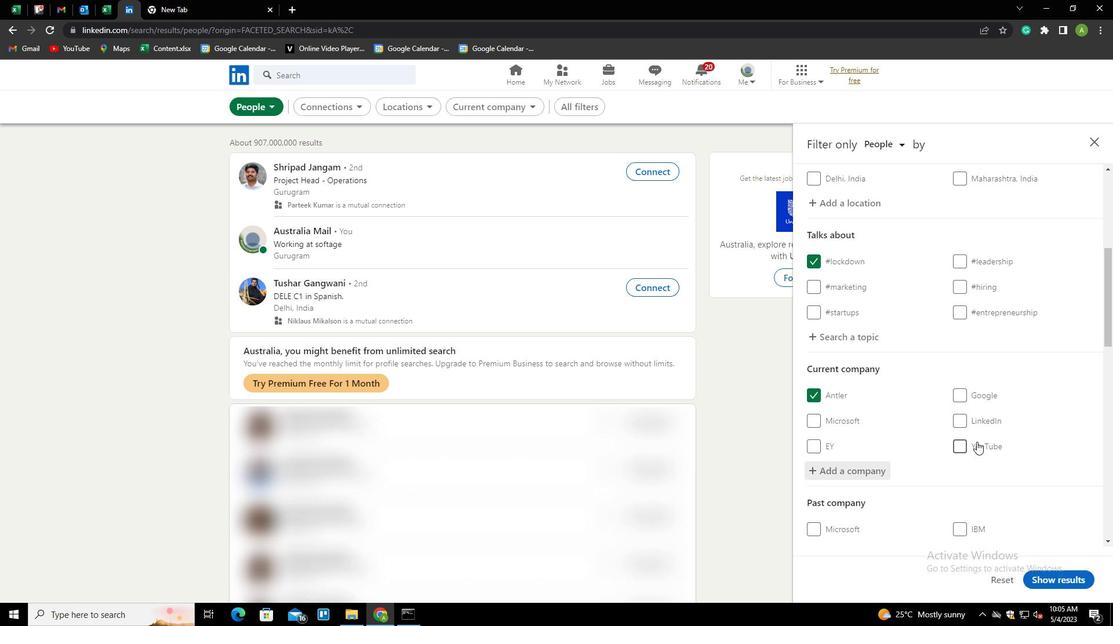 
Action: Mouse scrolled (977, 441) with delta (0, 0)
Screenshot: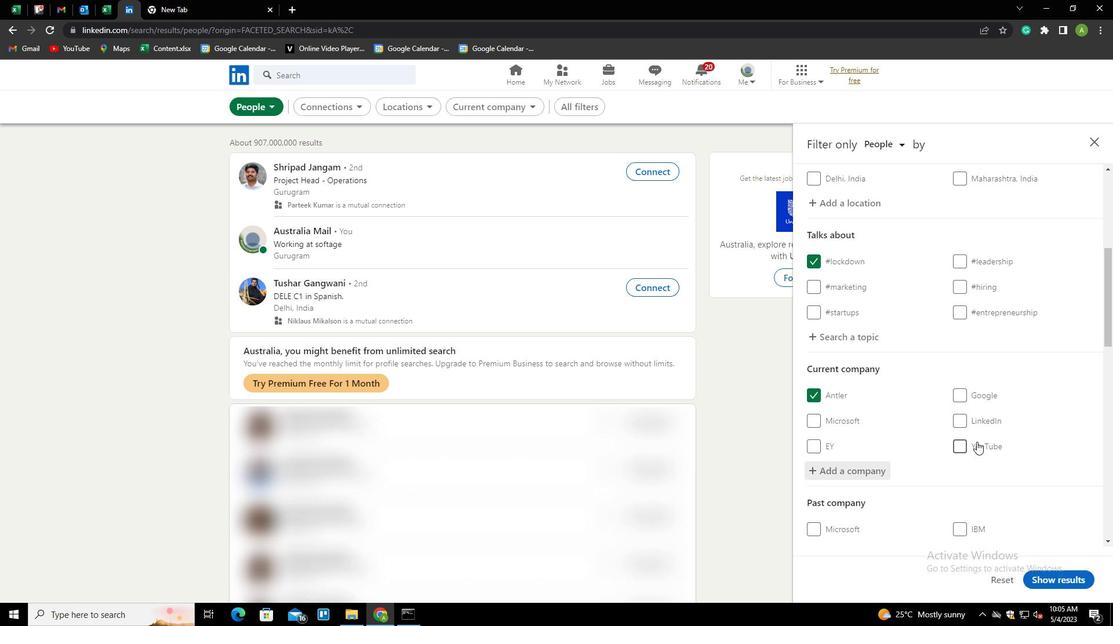 
Action: Mouse scrolled (977, 441) with delta (0, 0)
Screenshot: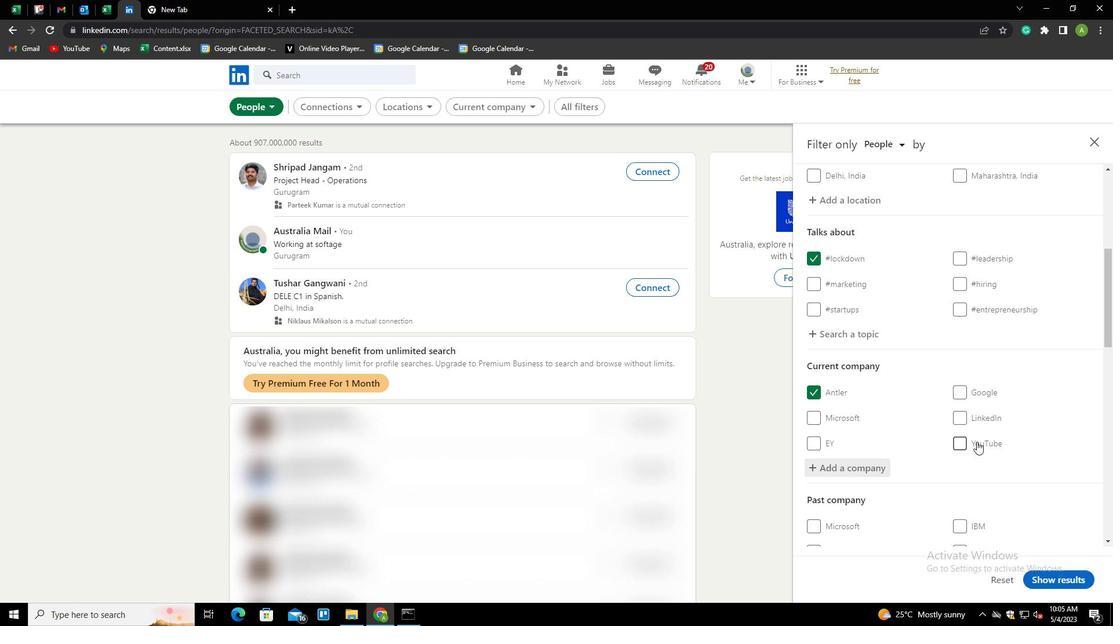 
Action: Mouse scrolled (977, 441) with delta (0, 0)
Screenshot: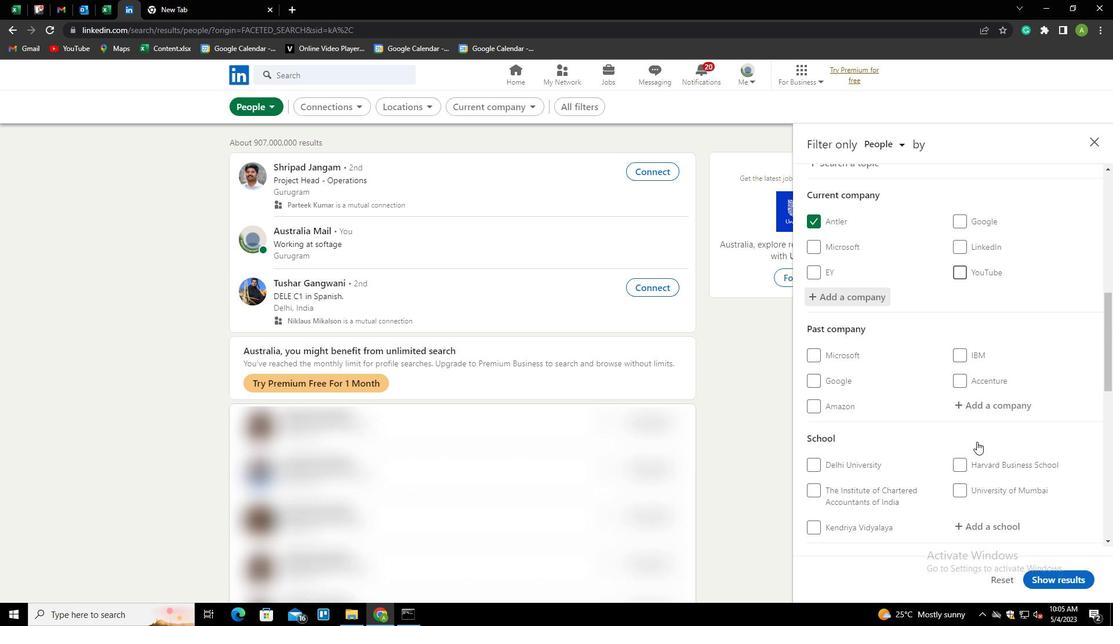 
Action: Mouse scrolled (977, 441) with delta (0, 0)
Screenshot: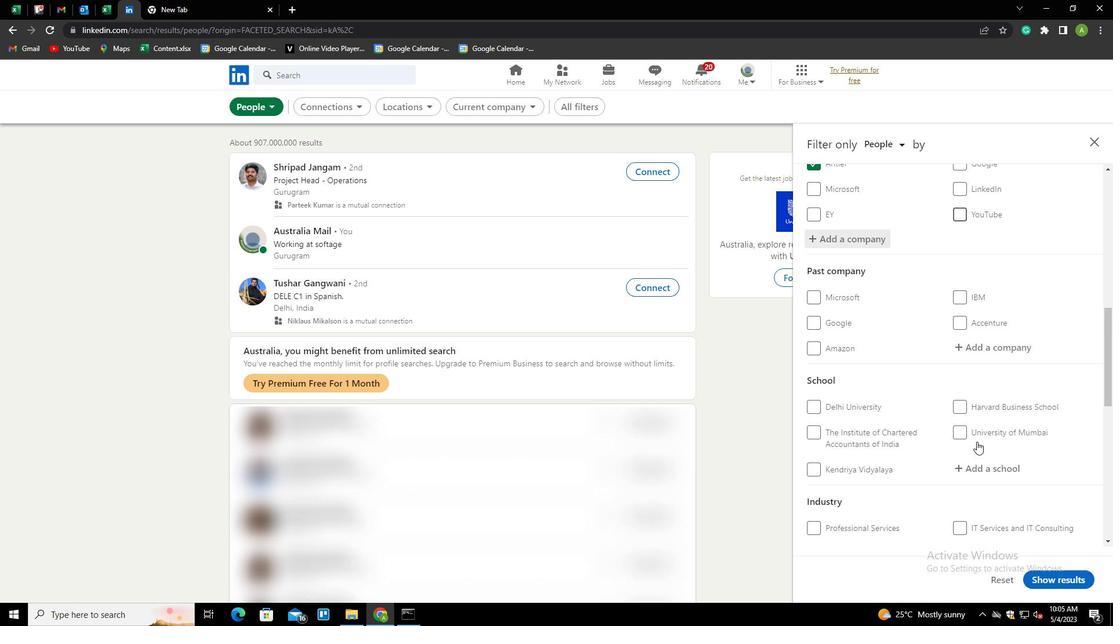 
Action: Mouse moved to (976, 414)
Screenshot: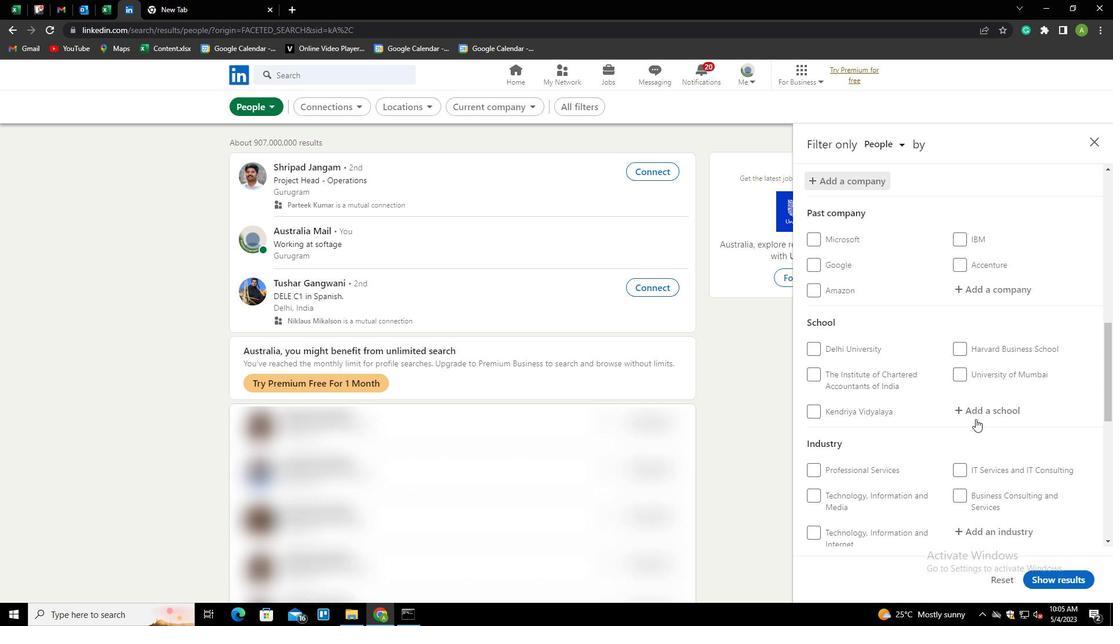 
Action: Mouse pressed left at (976, 414)
Screenshot: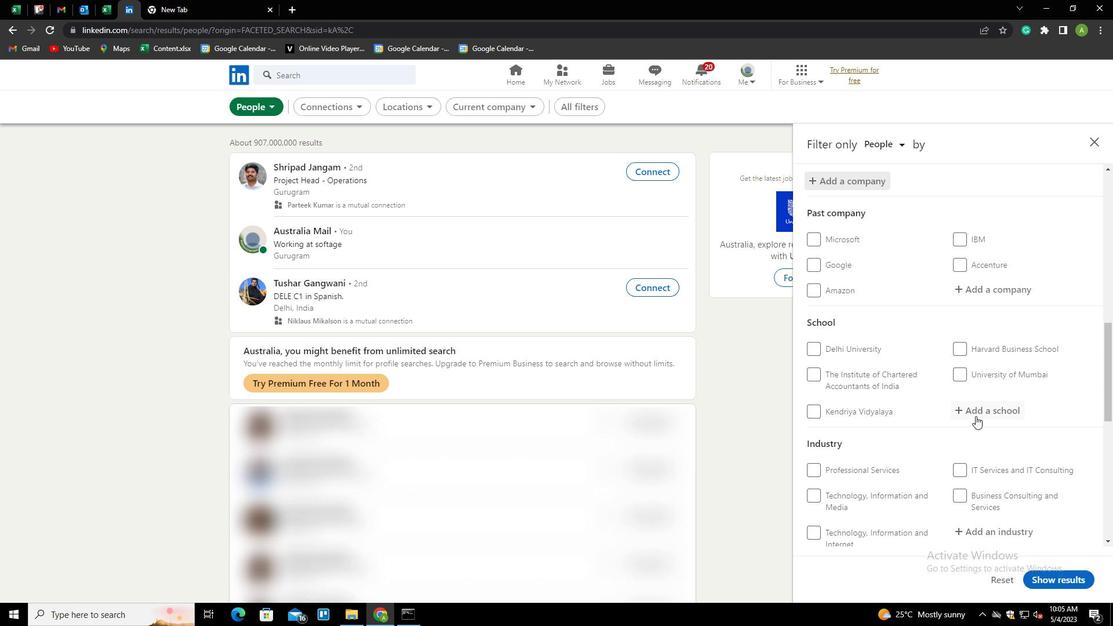 
Action: Mouse moved to (984, 413)
Screenshot: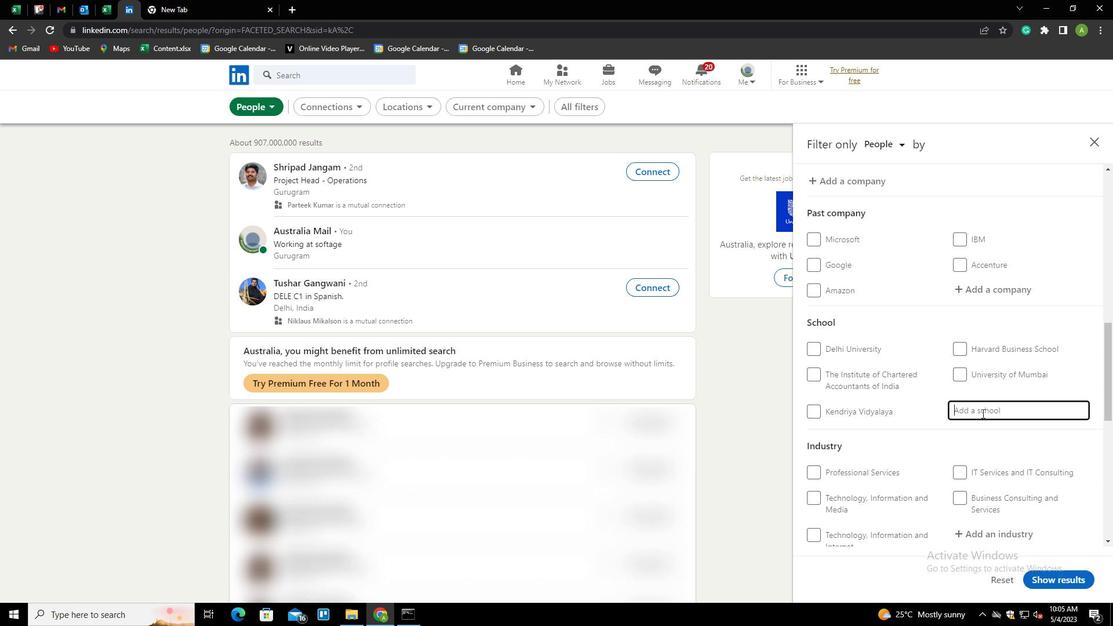 
Action: Mouse pressed left at (984, 413)
Screenshot: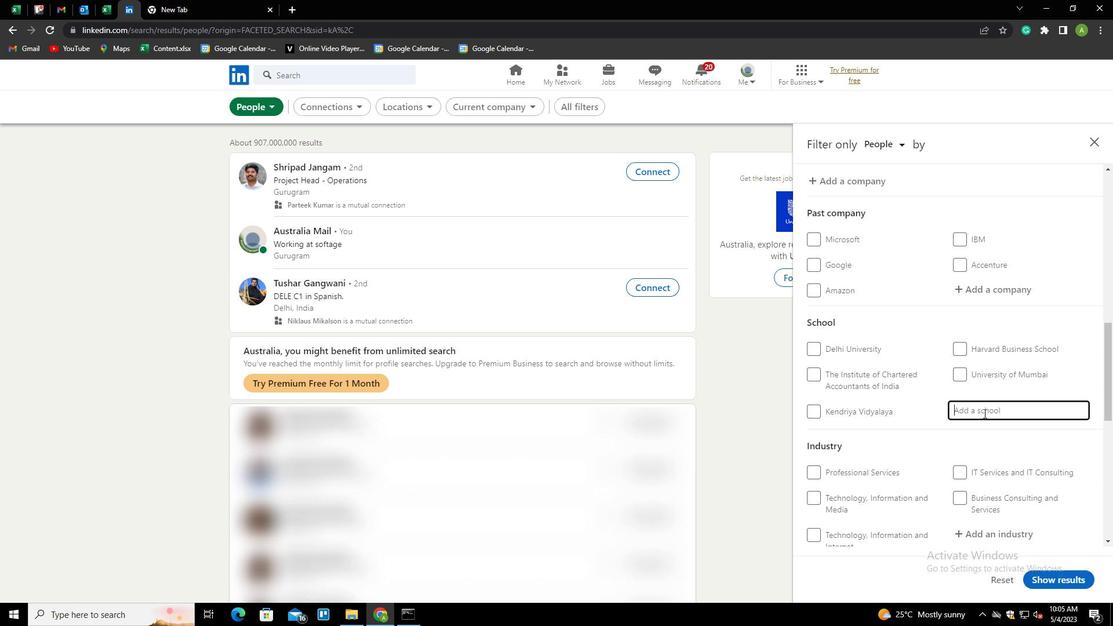
Action: Key pressed <Key.shift><Key.shift><Key.shift><Key.shift><Key.shift><Key.shift><Key.shift><Key.shift><Key.shift><Key.shift><Key.shift><Key.shift><Key.shift><Key.shift>MAHARASI<Key.space><Key.shift>DAYA<Key.left><Key.left><Key.left><Key.left><Key.left><Key.left><Key.left><Key.backspace><Key.right>H<Key.end>AN<Key.backspace><Key.backspace>NA<Key.down><Key.down><Key.down><Key.down><Key.enter>
Screenshot: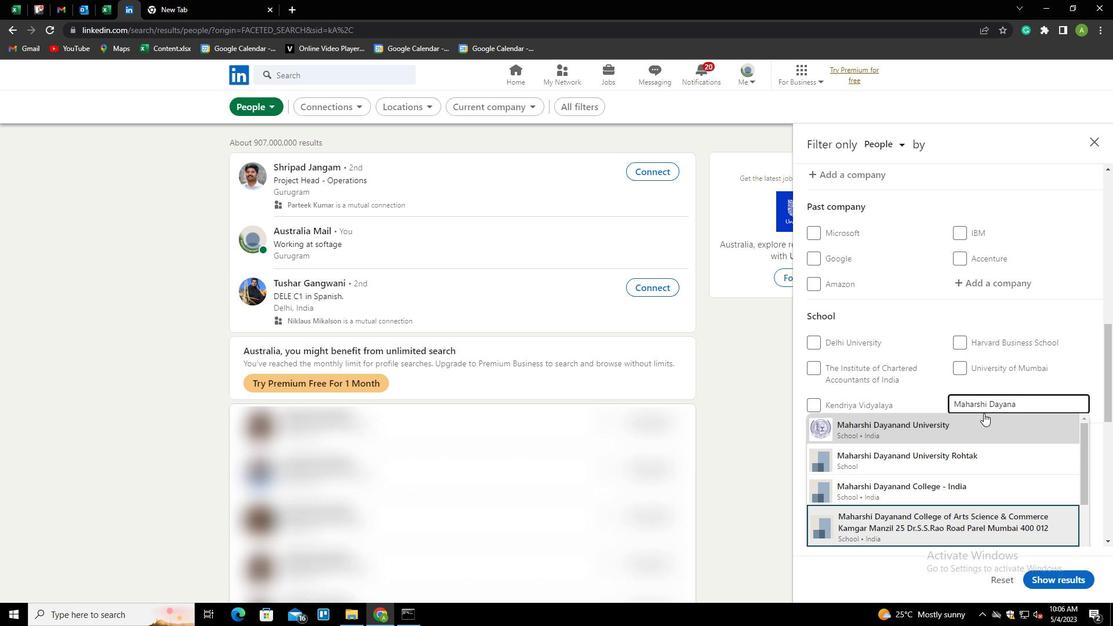 
Action: Mouse scrolled (984, 413) with delta (0, 0)
Screenshot: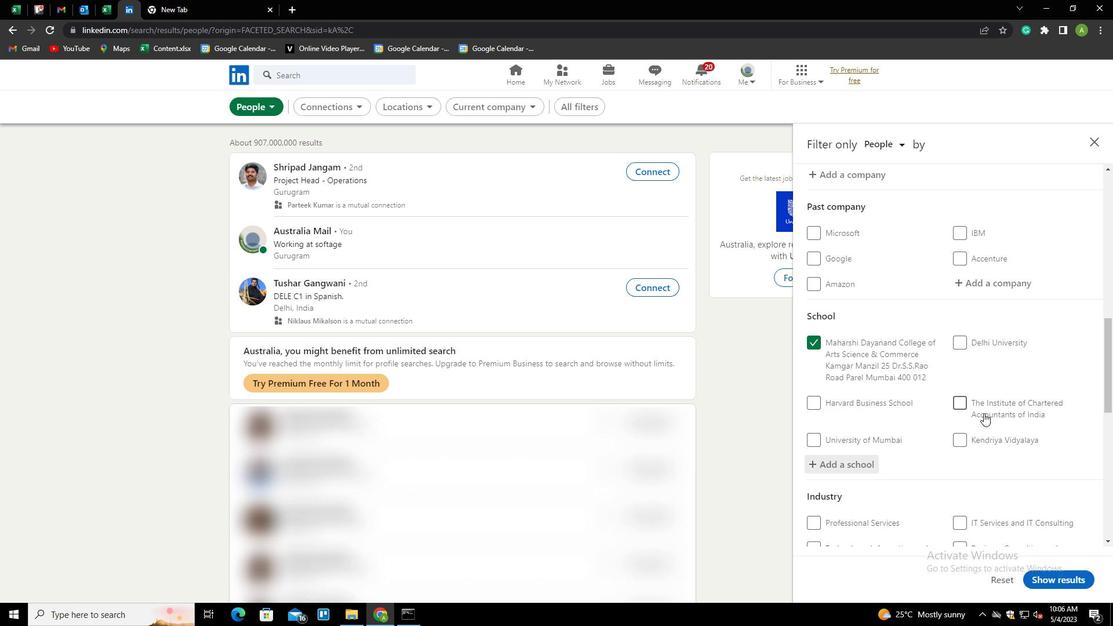 
Action: Mouse scrolled (984, 413) with delta (0, 0)
Screenshot: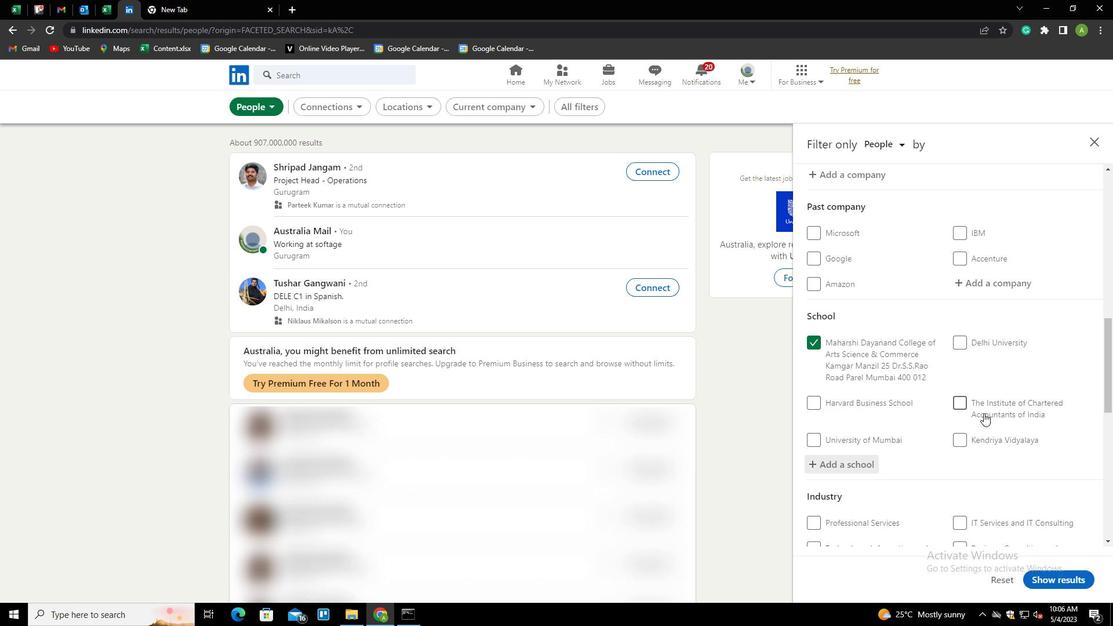 
Action: Mouse scrolled (984, 413) with delta (0, 0)
Screenshot: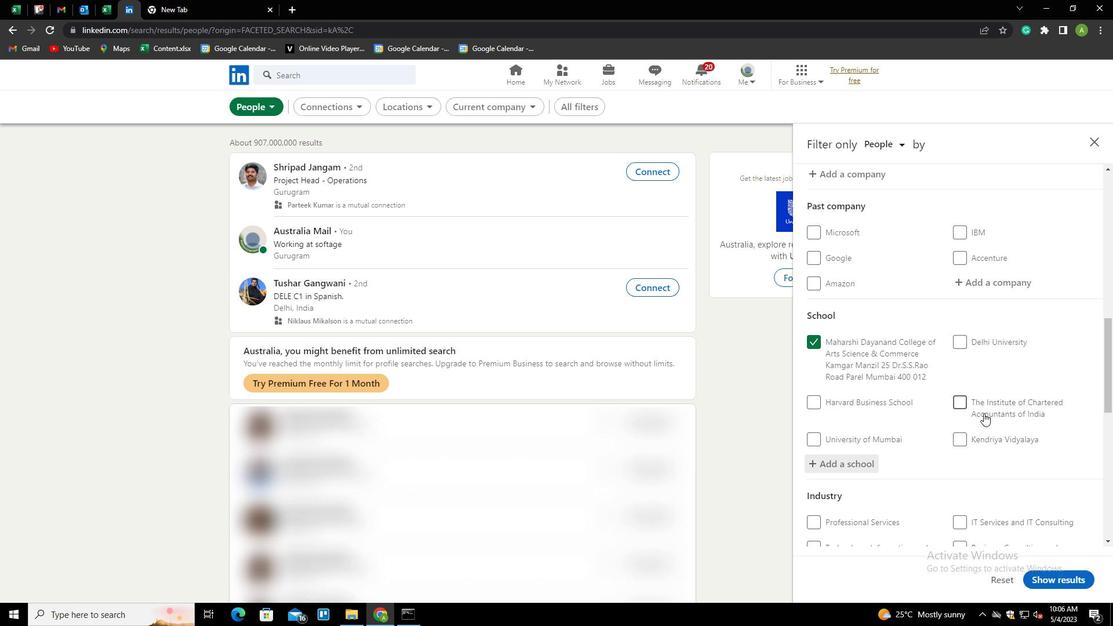
Action: Mouse moved to (981, 410)
Screenshot: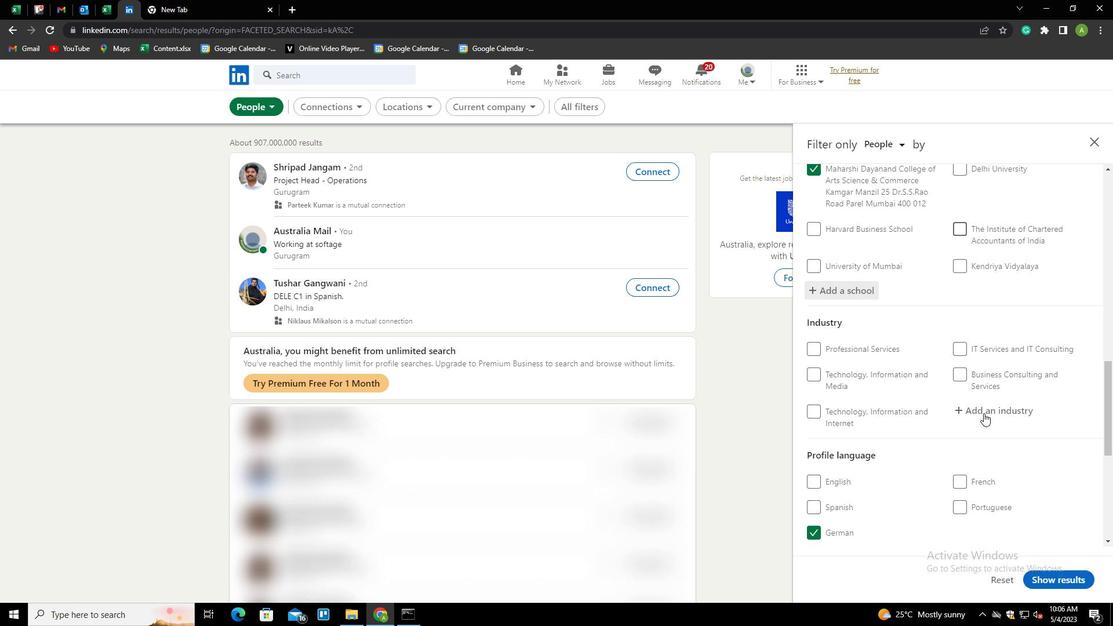 
Action: Mouse pressed left at (981, 410)
Screenshot: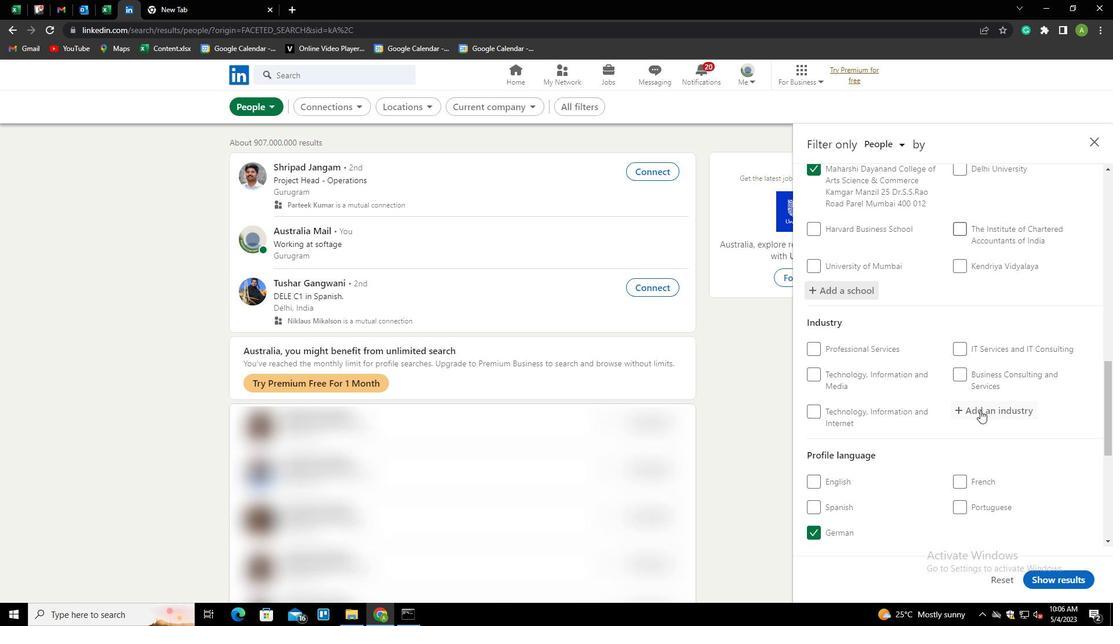 
Action: Key pressed <Key.shift>DATA<Key.space><Key.shift>INS<Key.backspace>FRA<Key.down><Key.enter>
Screenshot: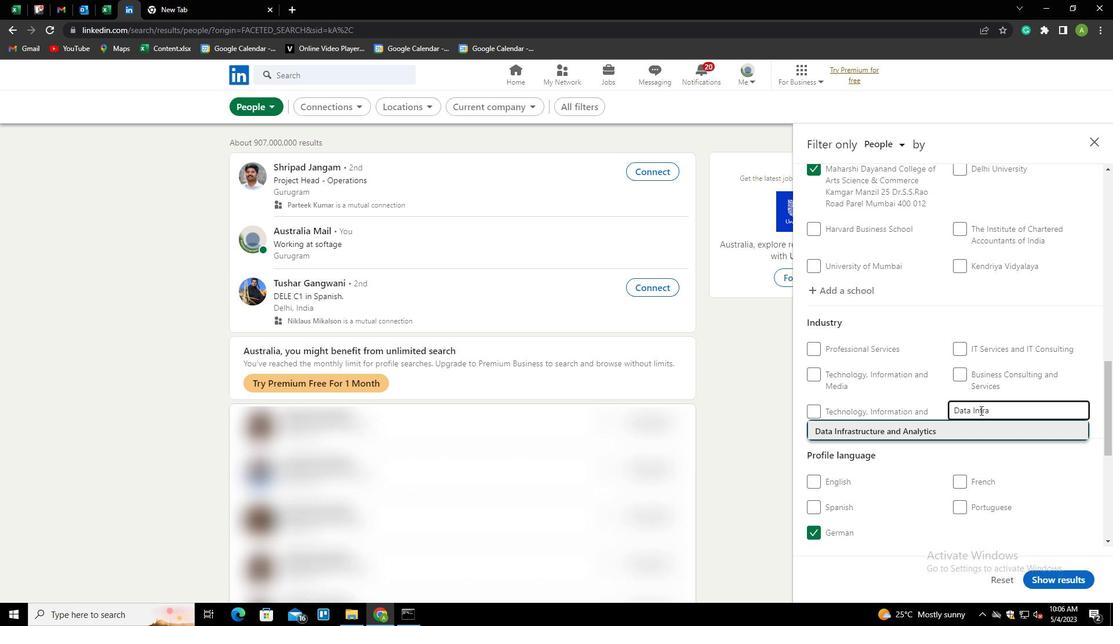 
Action: Mouse scrolled (981, 410) with delta (0, 0)
Screenshot: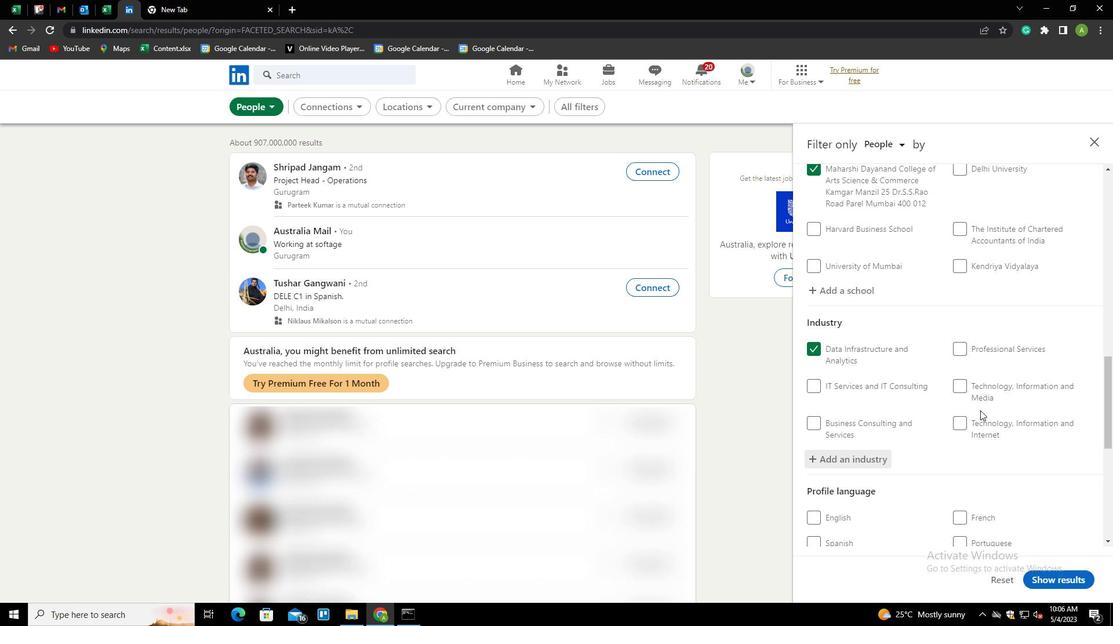 
Action: Mouse scrolled (981, 410) with delta (0, 0)
Screenshot: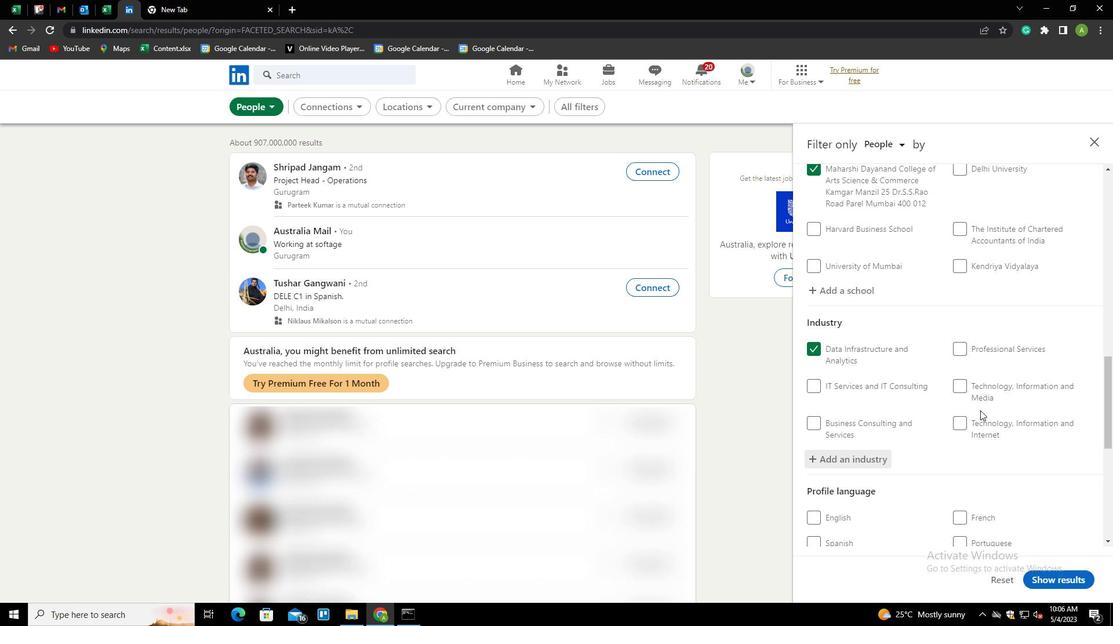 
Action: Mouse scrolled (981, 410) with delta (0, 0)
Screenshot: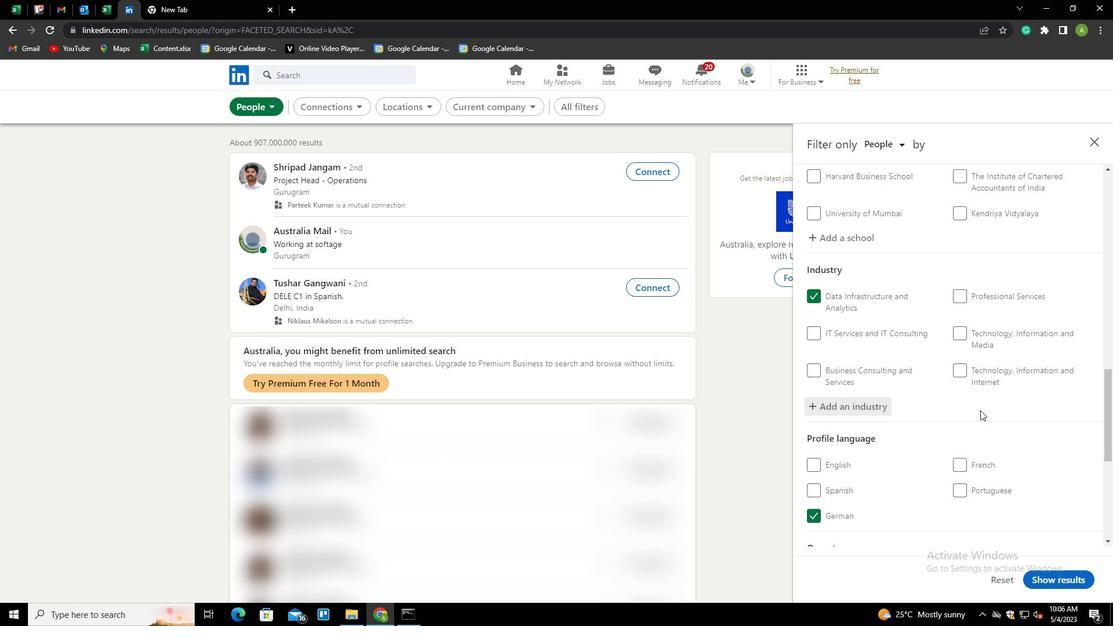 
Action: Mouse scrolled (981, 410) with delta (0, 0)
Screenshot: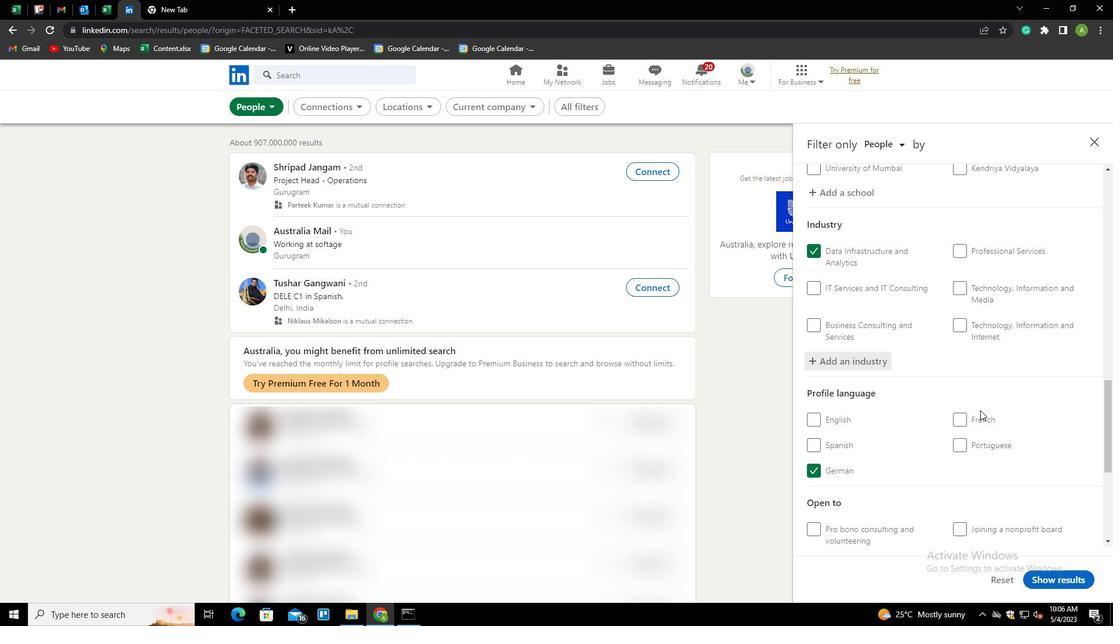 
Action: Mouse scrolled (981, 410) with delta (0, 0)
Screenshot: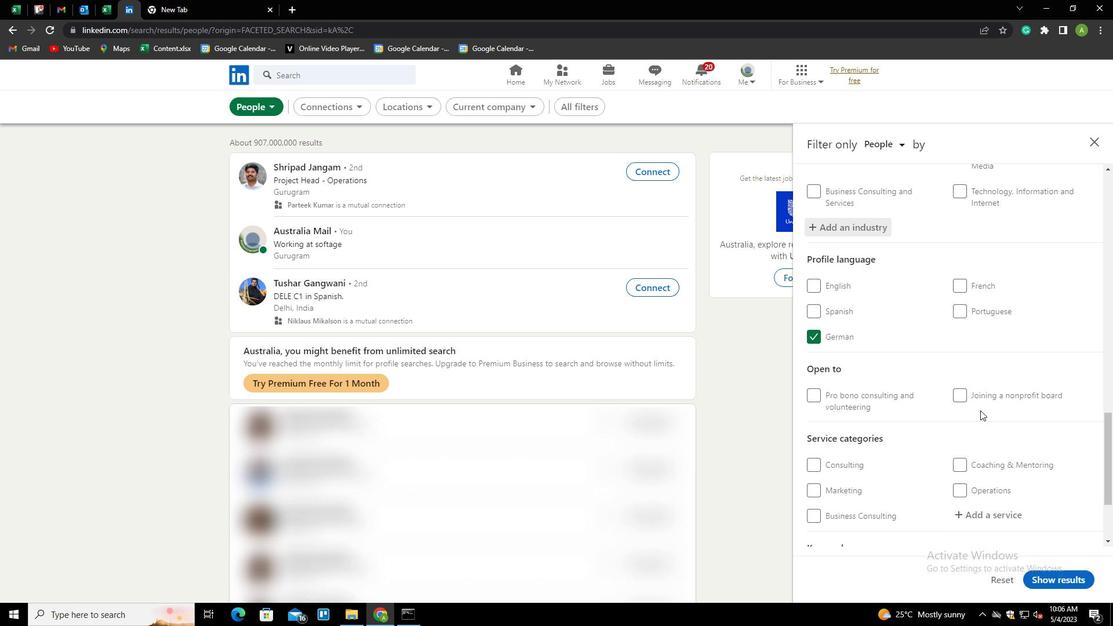 
Action: Mouse scrolled (981, 410) with delta (0, 0)
Screenshot: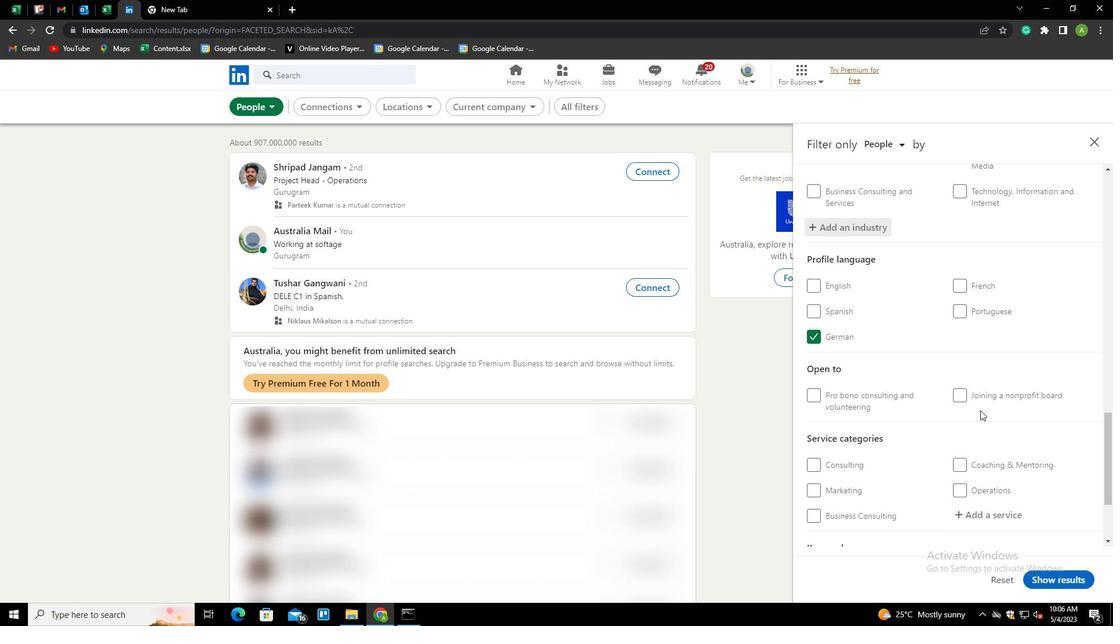 
Action: Mouse moved to (981, 396)
Screenshot: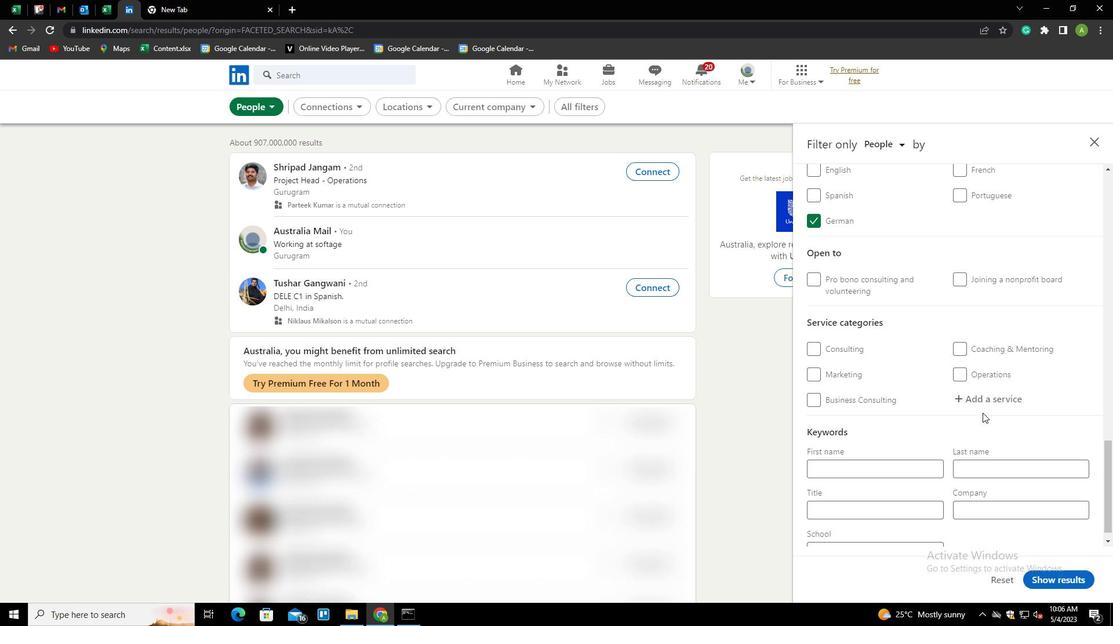 
Action: Mouse pressed left at (981, 396)
Screenshot: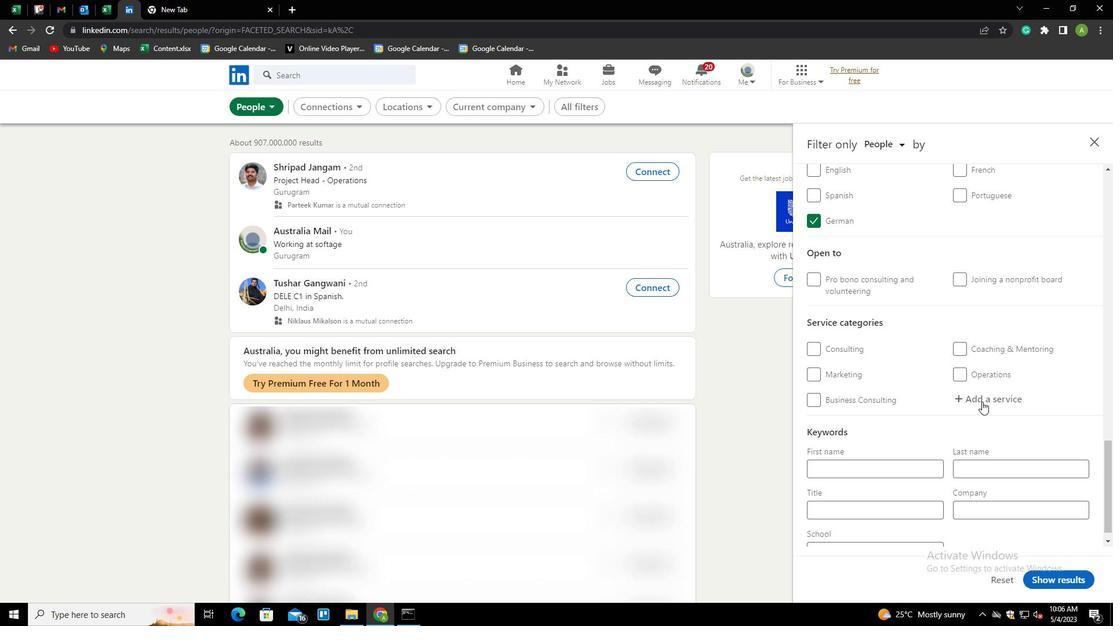 
Action: Mouse moved to (983, 397)
Screenshot: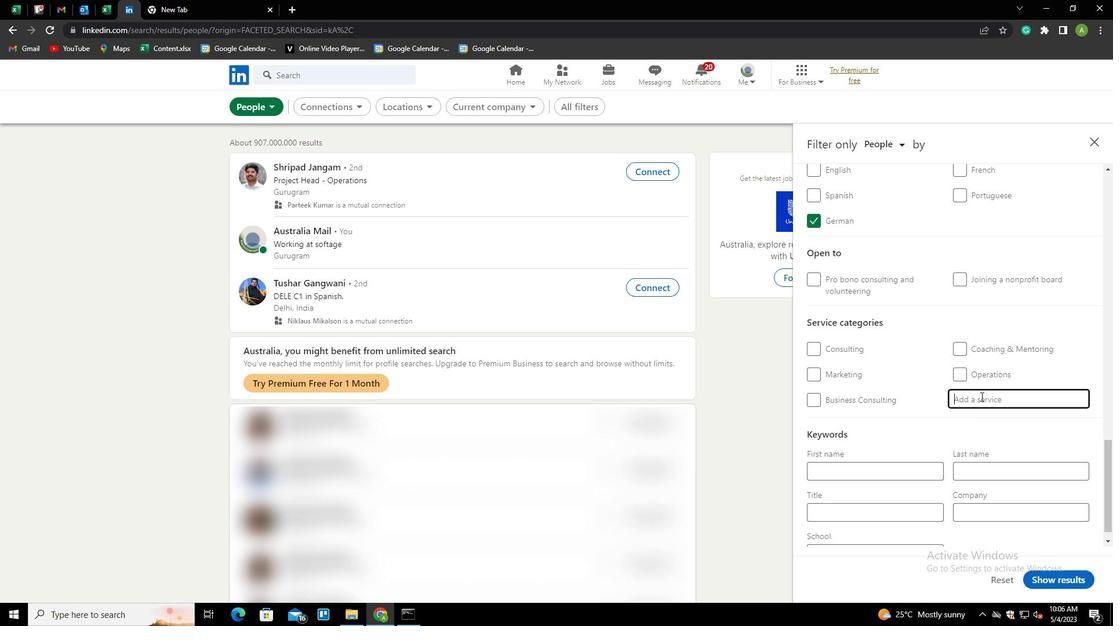 
Action: Mouse pressed left at (983, 397)
Screenshot: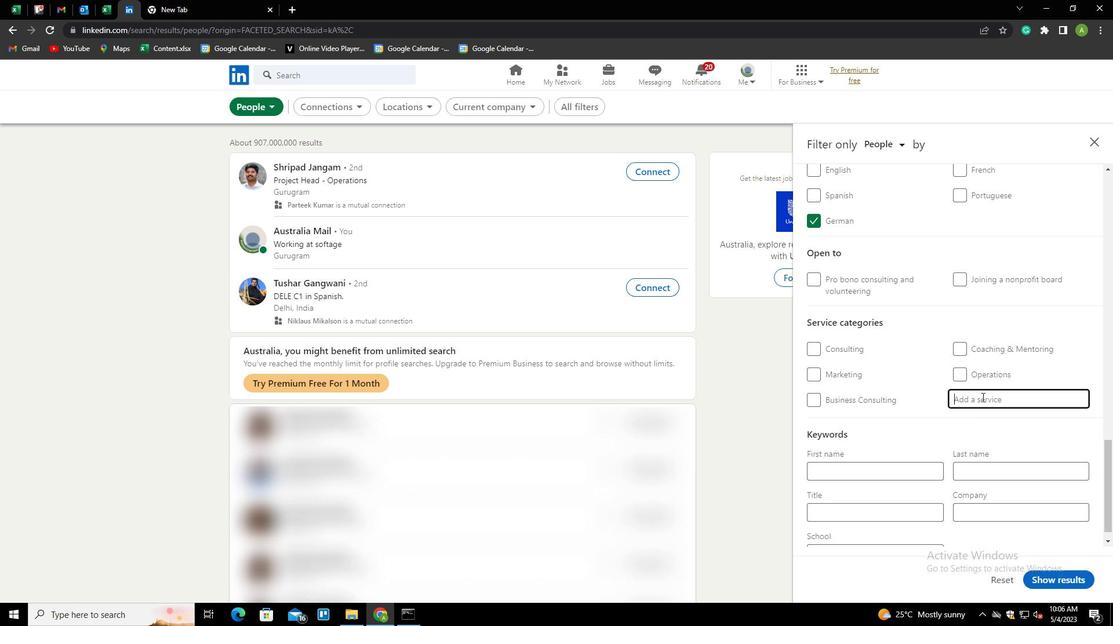 
Action: Key pressed <Key.shift>DEMAND<Key.down><Key.enter>
Screenshot: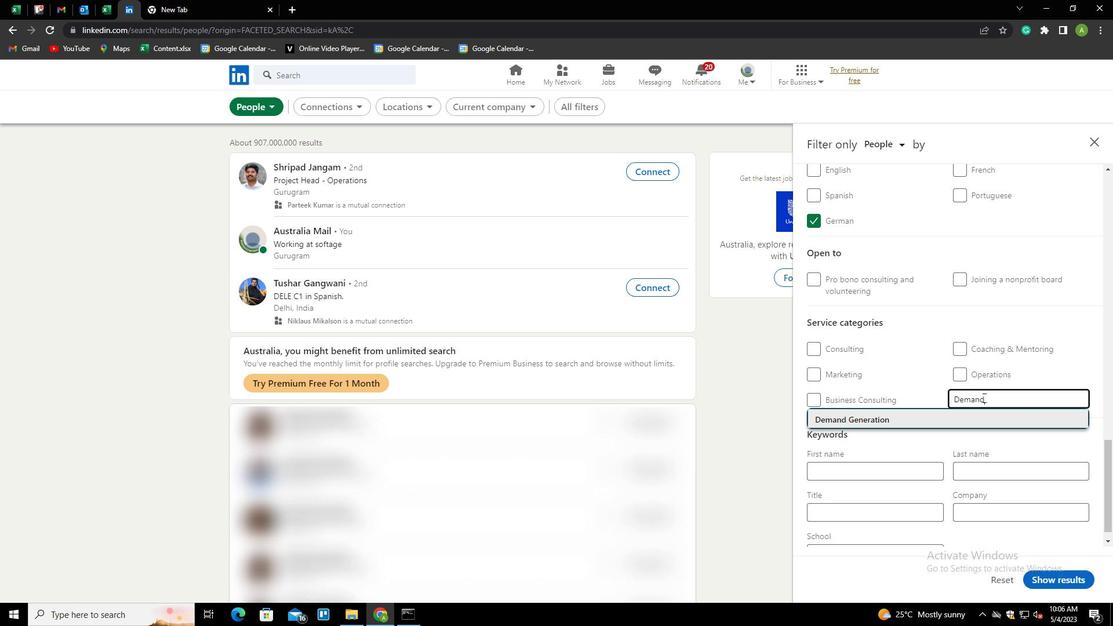 
Action: Mouse scrolled (983, 397) with delta (0, 0)
Screenshot: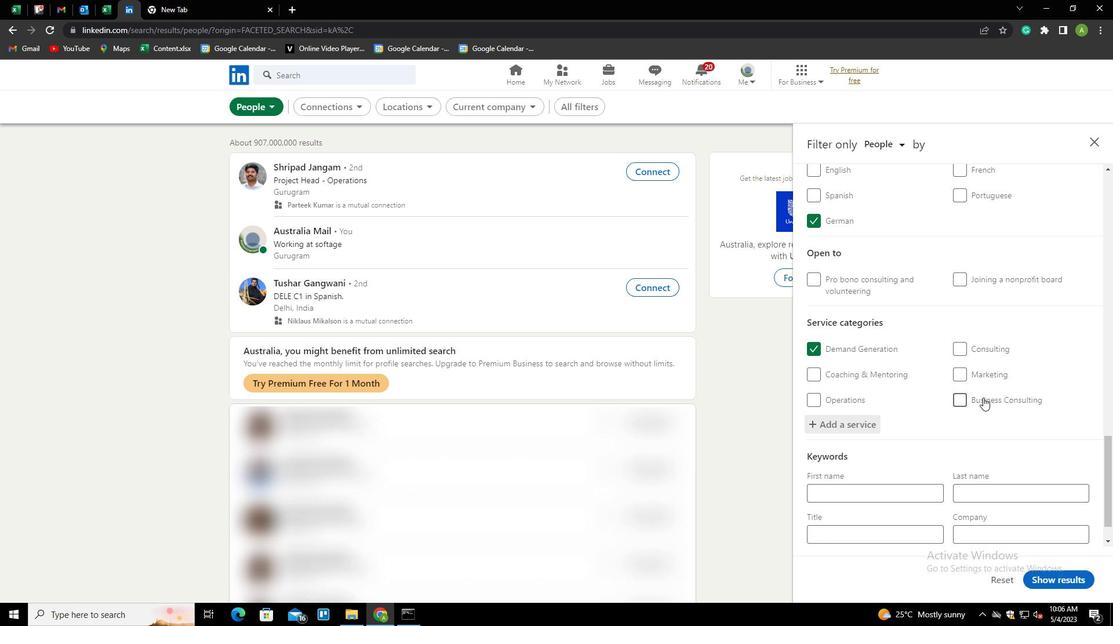 
Action: Mouse scrolled (983, 397) with delta (0, 0)
Screenshot: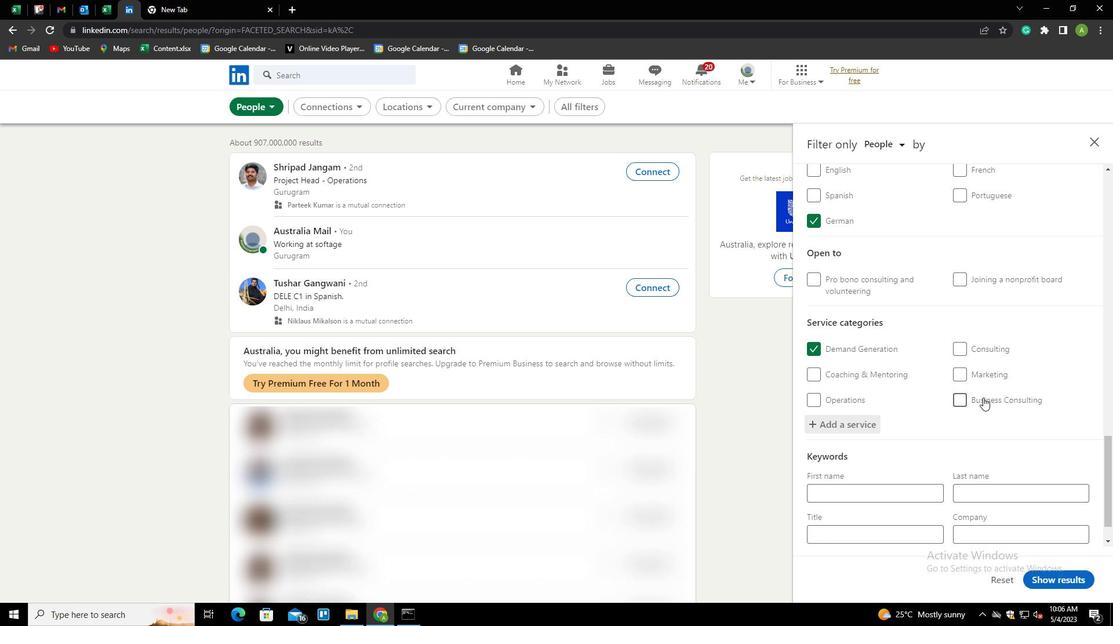 
Action: Mouse scrolled (983, 397) with delta (0, 0)
Screenshot: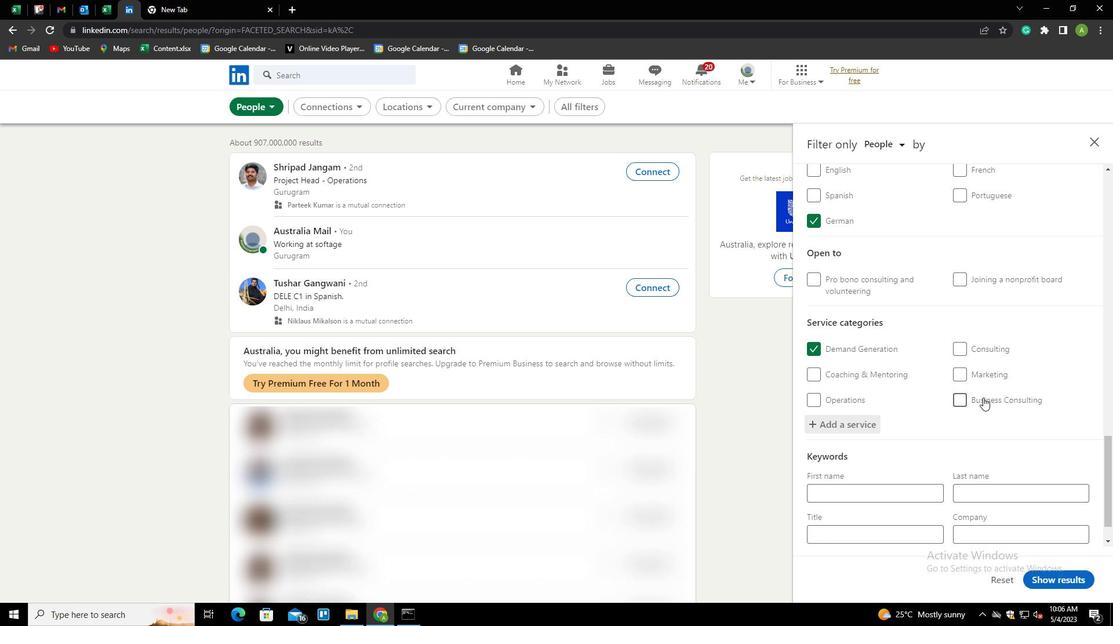 
Action: Mouse scrolled (983, 397) with delta (0, 0)
Screenshot: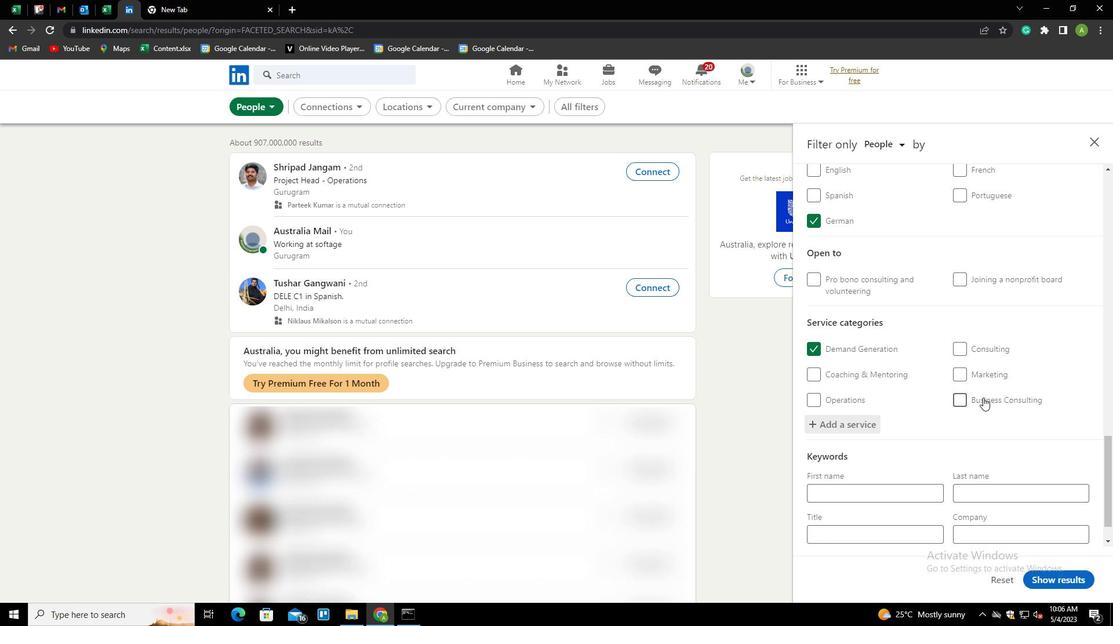 
Action: Mouse scrolled (983, 397) with delta (0, 0)
Screenshot: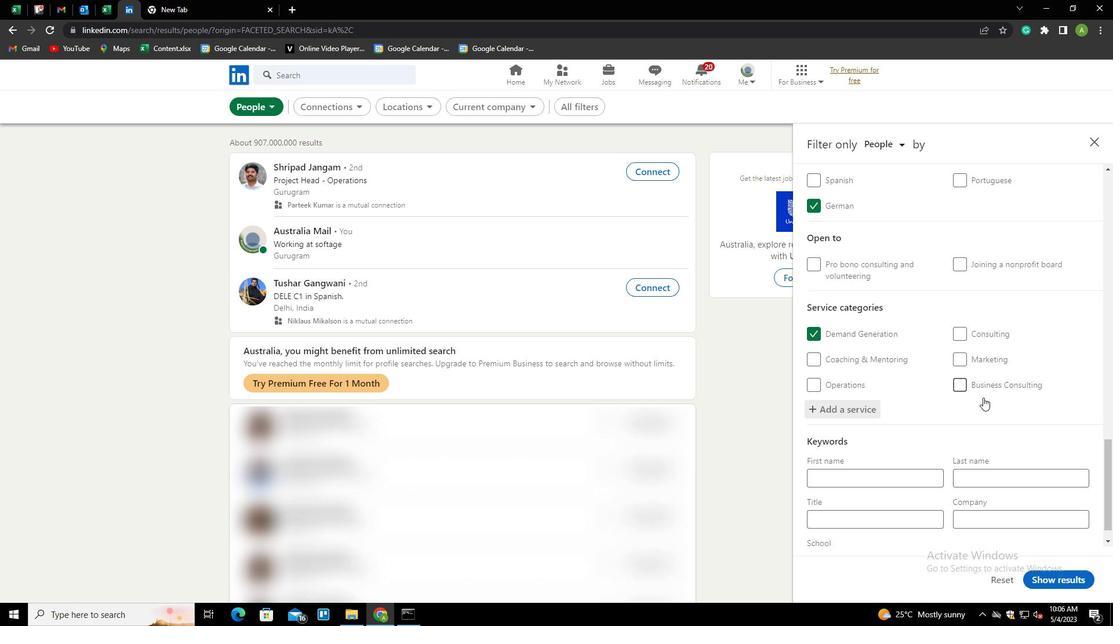
Action: Mouse scrolled (983, 397) with delta (0, 0)
Screenshot: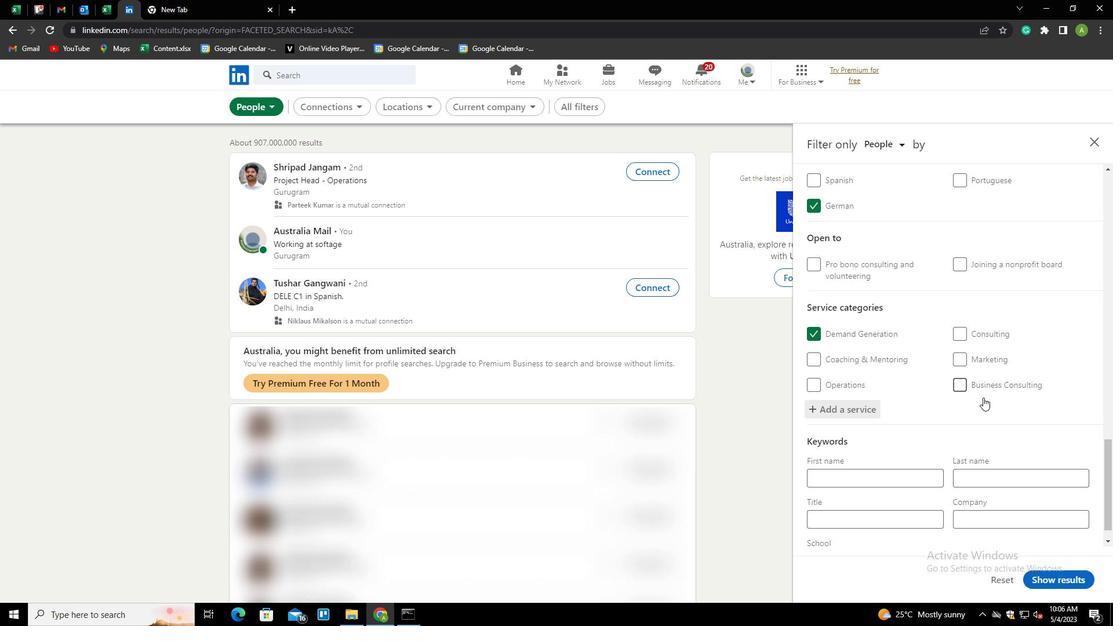 
Action: Mouse moved to (910, 494)
Screenshot: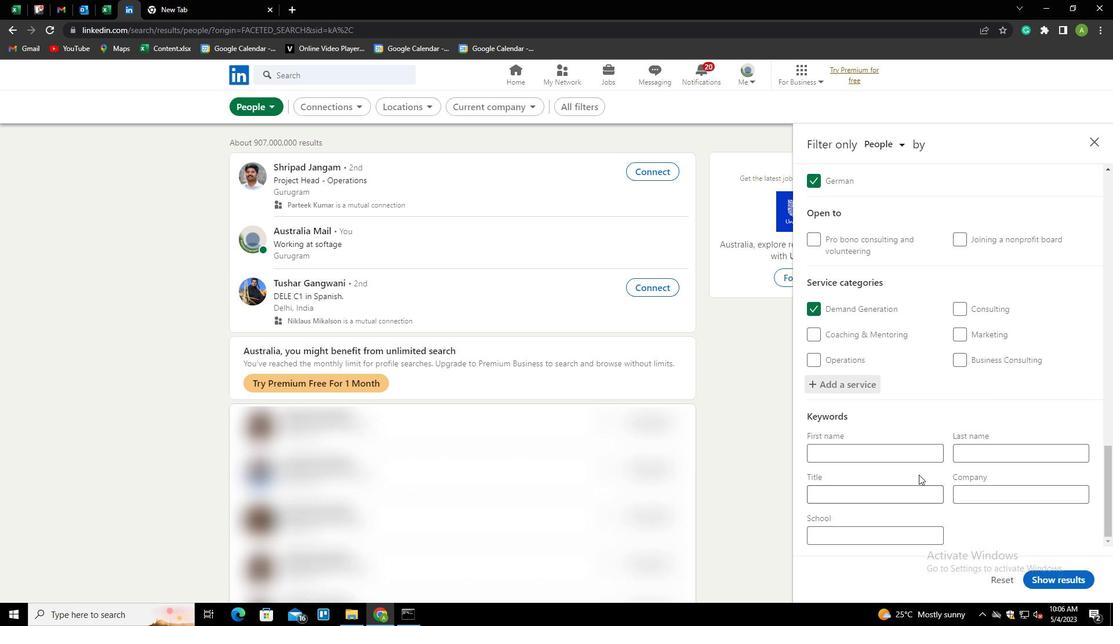 
Action: Mouse pressed left at (910, 494)
Screenshot: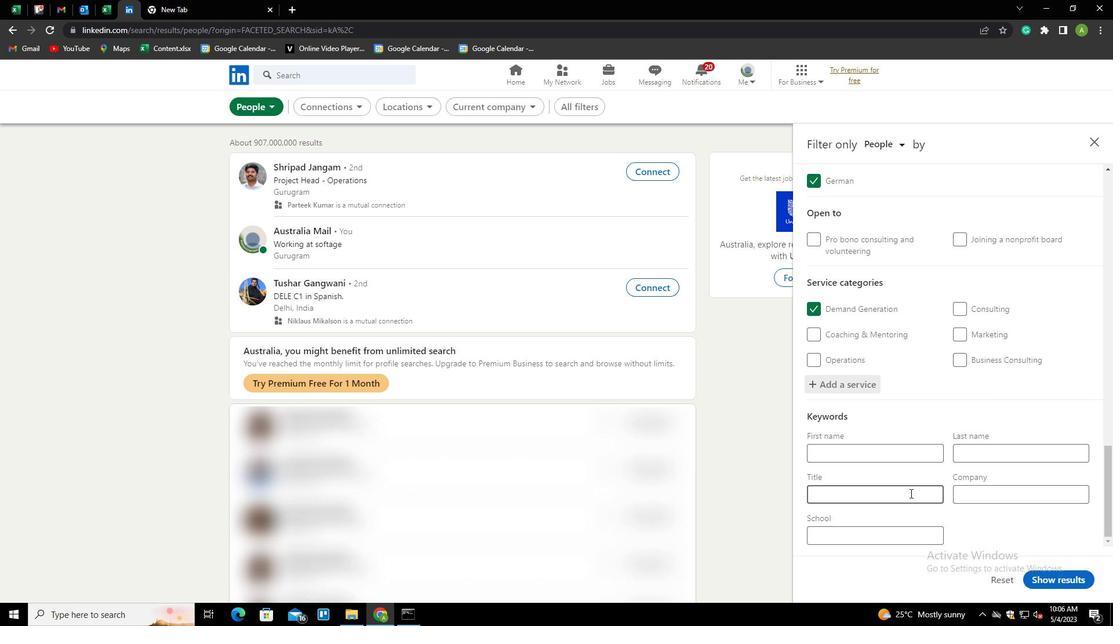 
Action: Key pressed <Key.shift>MASON
Screenshot: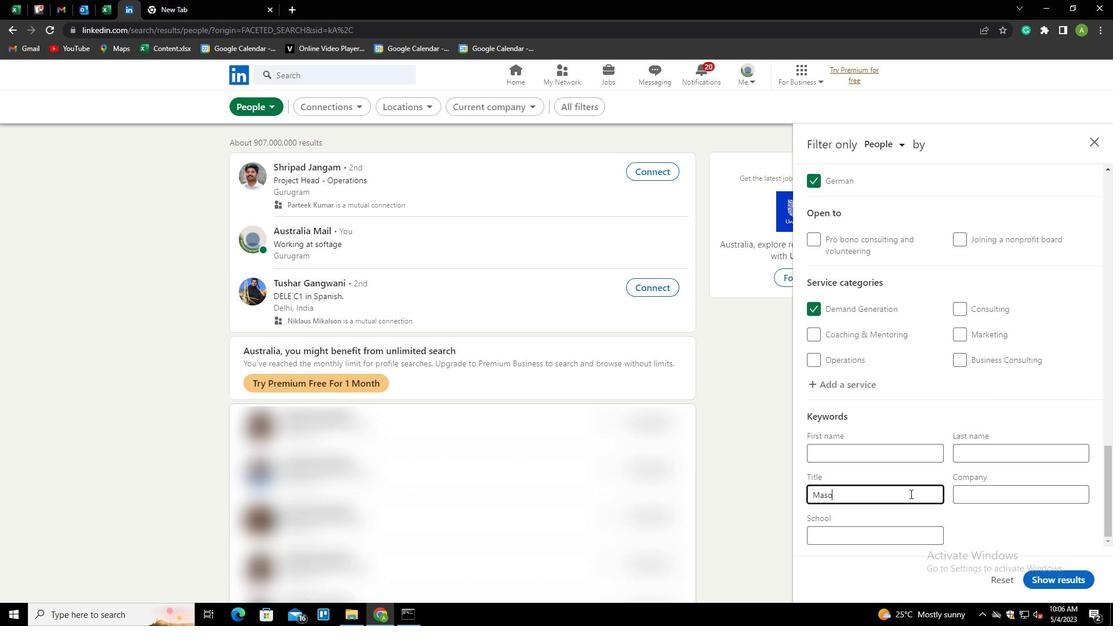 
Action: Mouse moved to (986, 525)
Screenshot: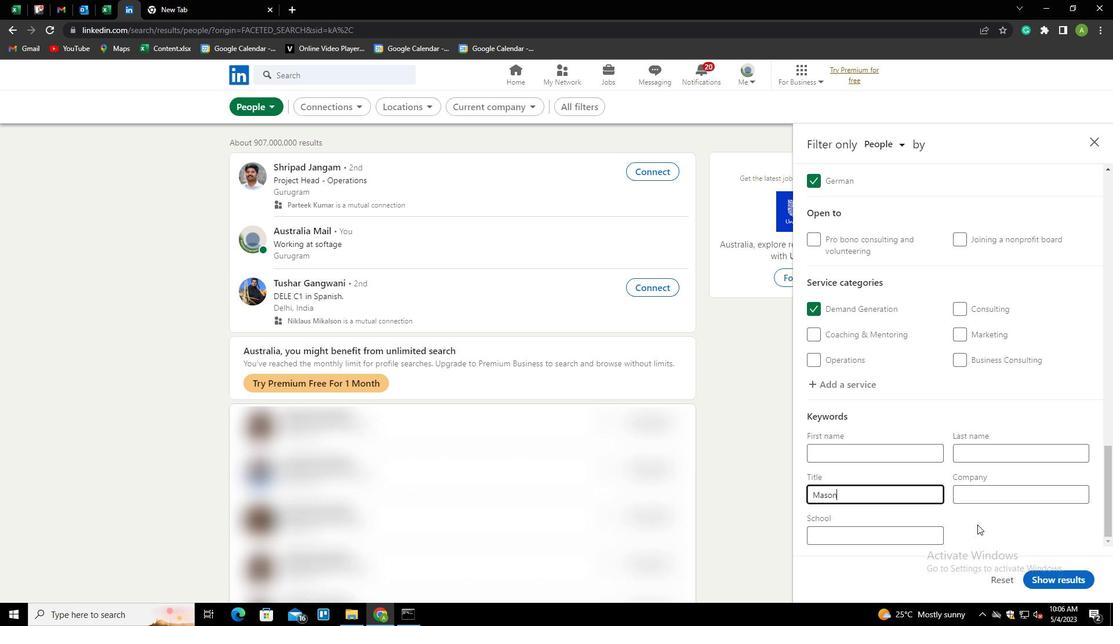 
Action: Mouse pressed left at (986, 525)
Screenshot: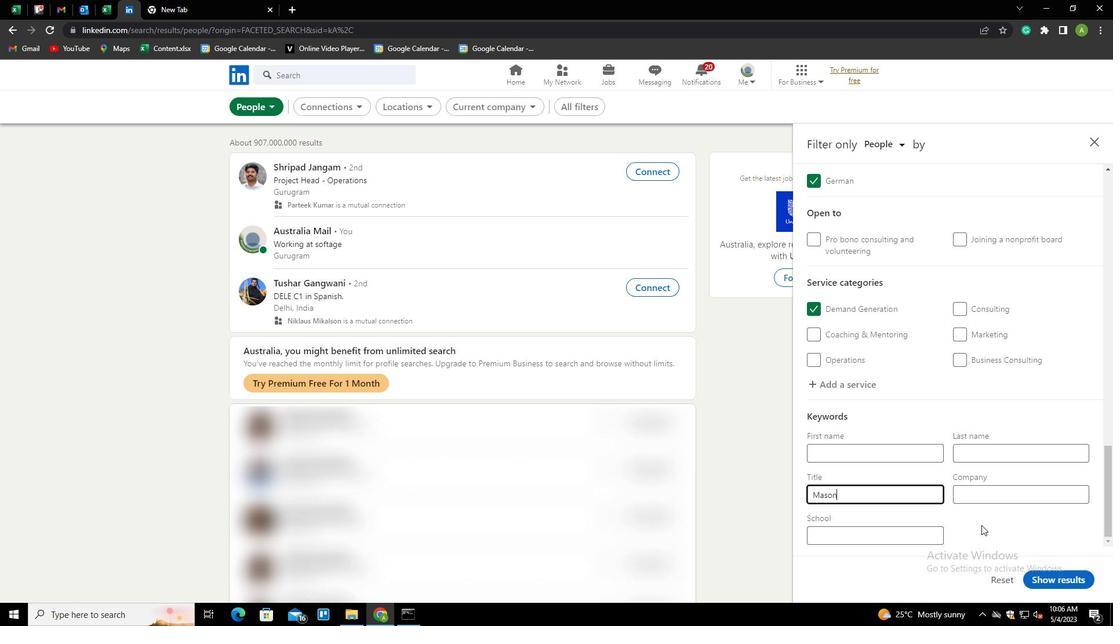 
Action: Mouse moved to (1045, 574)
Screenshot: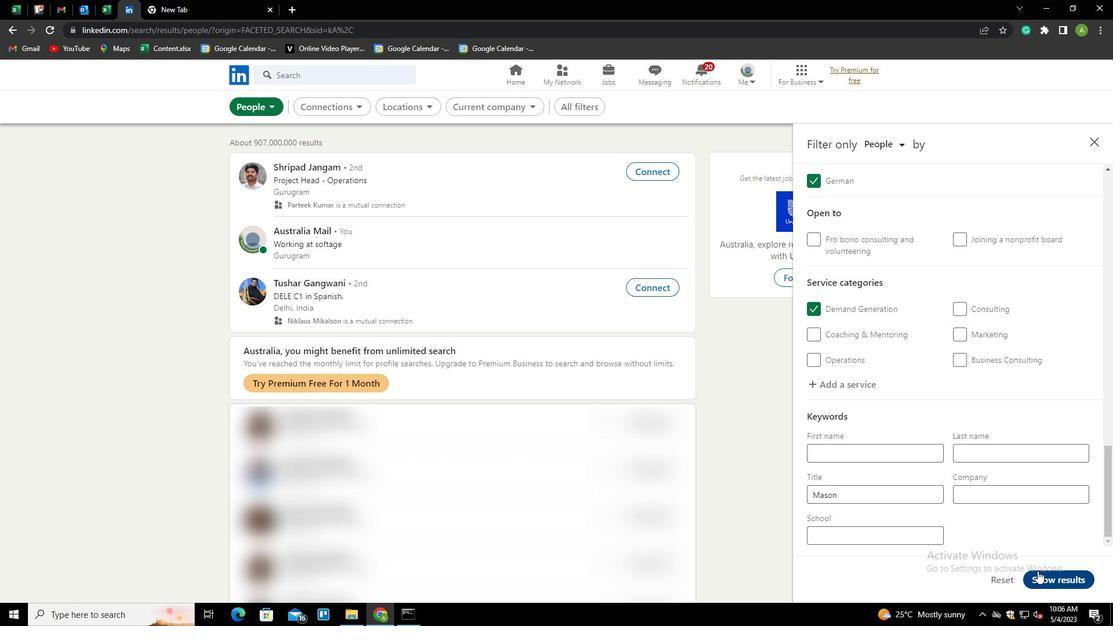 
Action: Mouse pressed left at (1045, 574)
Screenshot: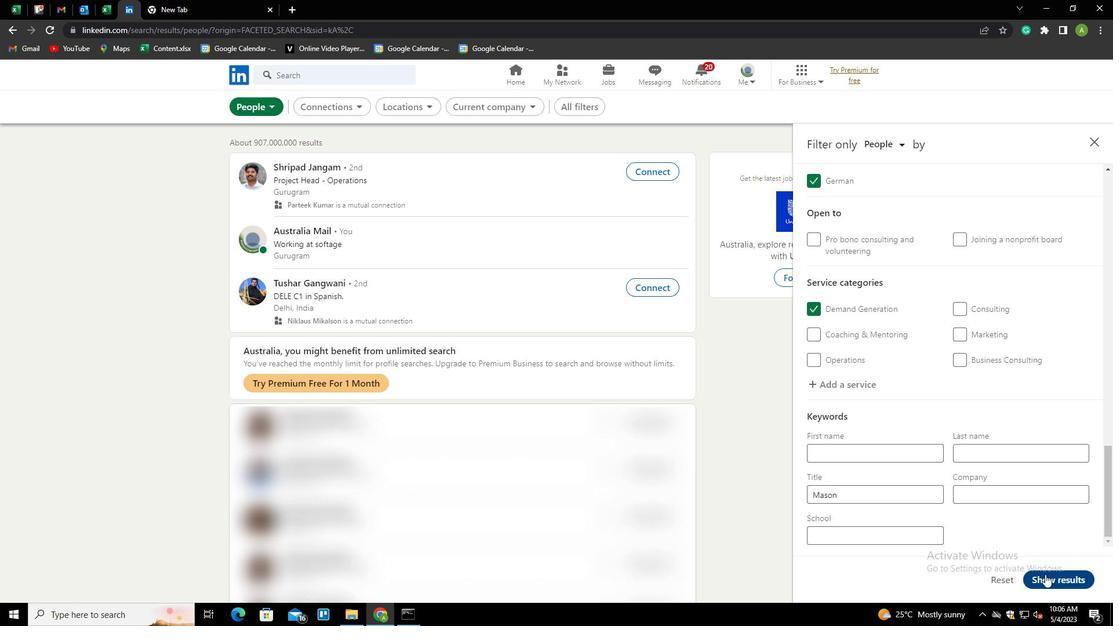 
